 Task: Look for space in Lod, Israel from 2nd June, 2023 to 6th June, 2023 for 1 adult in price range Rs.10000 to Rs.13000. Place can be private room with 1  bedroom having 1 bed and 1 bathroom. Property type can be house, flat, guest house, hotel. Amenities needed are: washing machine. Booking option can be shelf check-in. Required host language is English.
Action: Mouse moved to (431, 62)
Screenshot: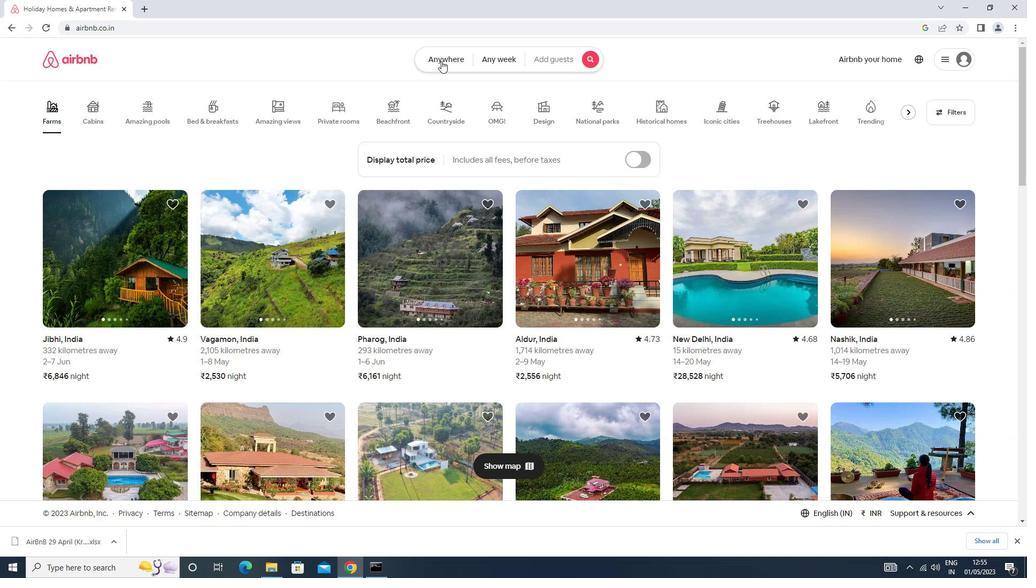 
Action: Mouse pressed left at (431, 62)
Screenshot: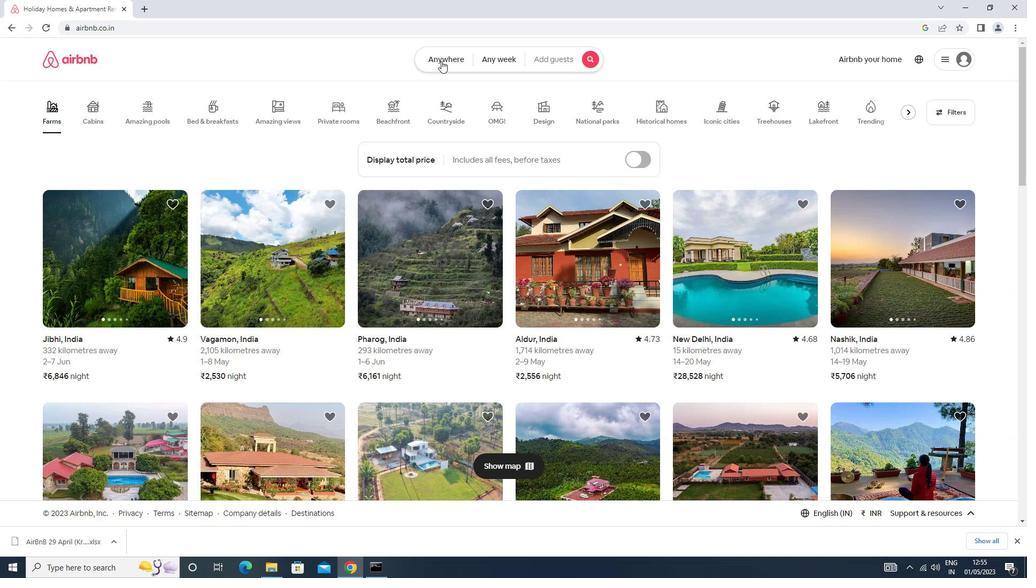 
Action: Mouse moved to (422, 70)
Screenshot: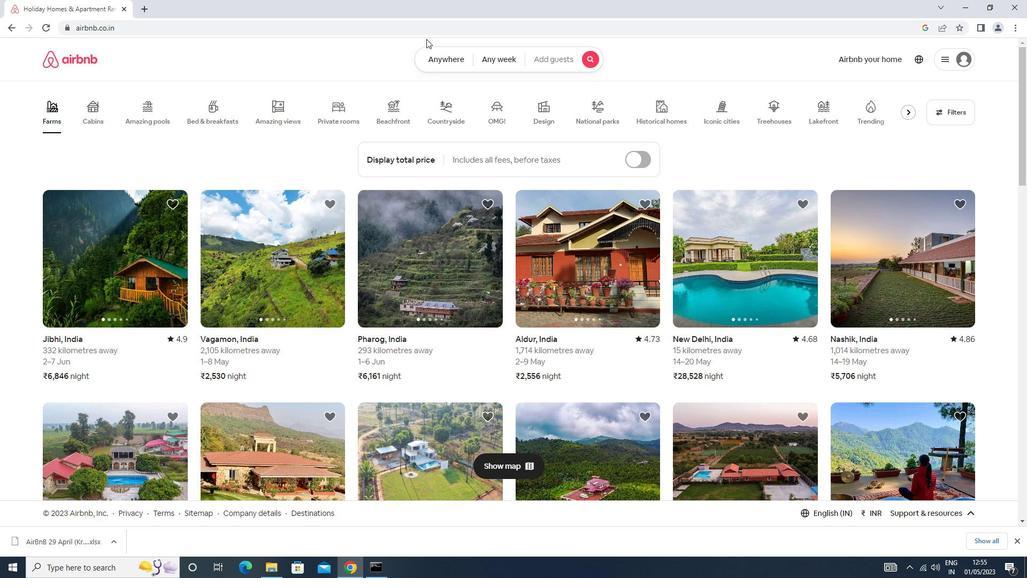 
Action: Mouse pressed left at (422, 70)
Screenshot: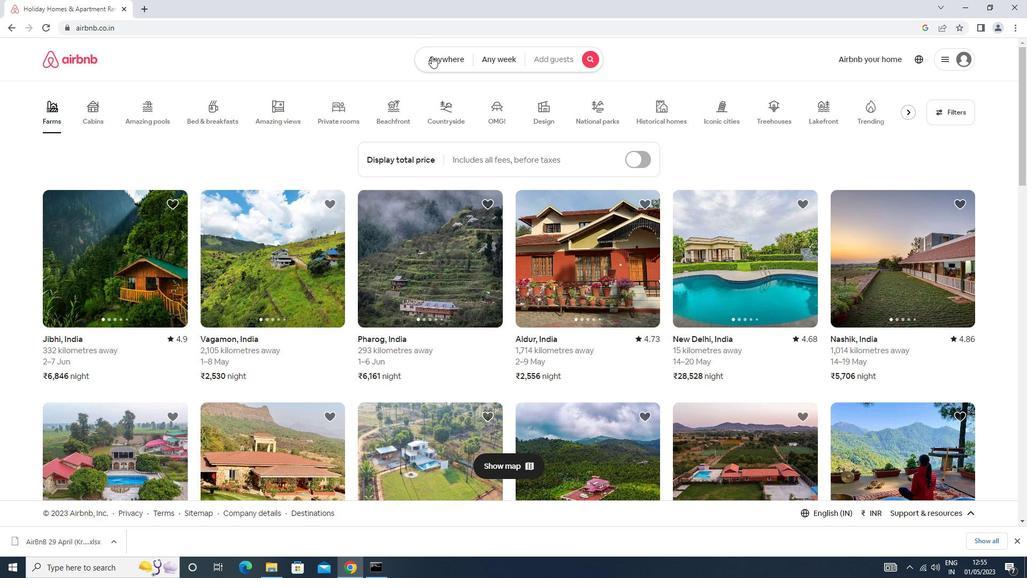 
Action: Mouse moved to (337, 110)
Screenshot: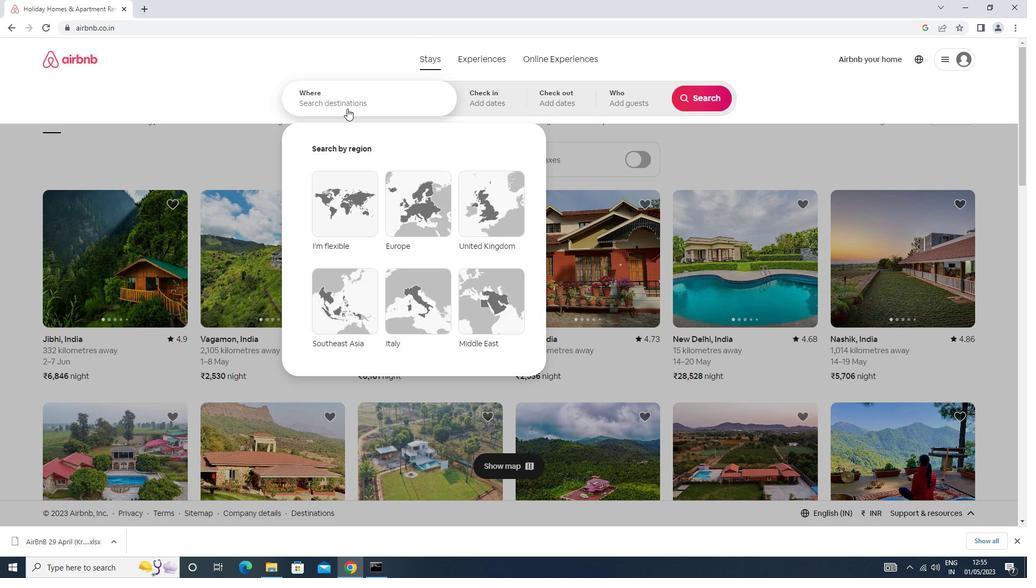 
Action: Mouse pressed left at (337, 110)
Screenshot: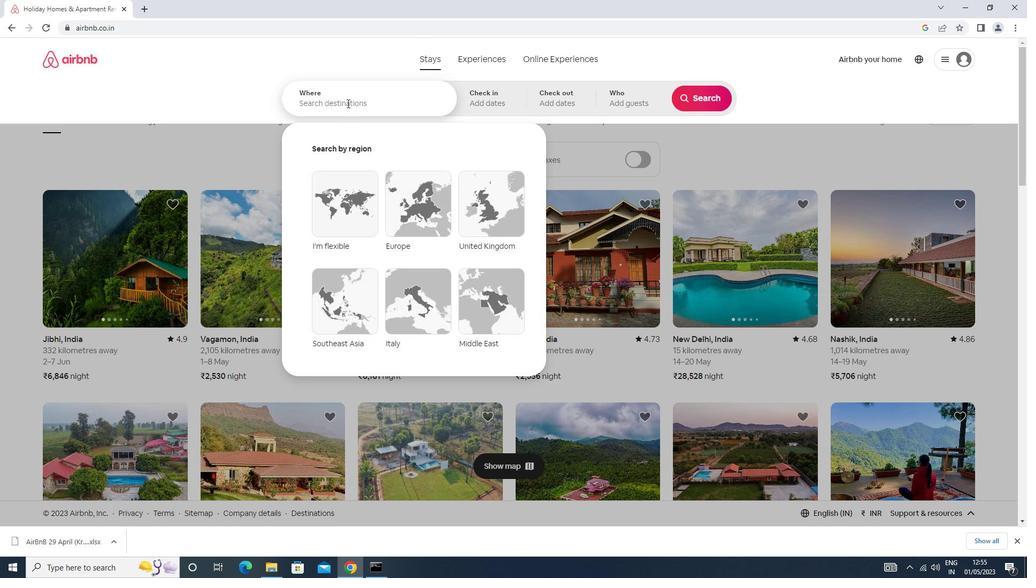 
Action: Key pressed l<Key.caps_lock>od<Key.space>is<Key.down><Key.enter>
Screenshot: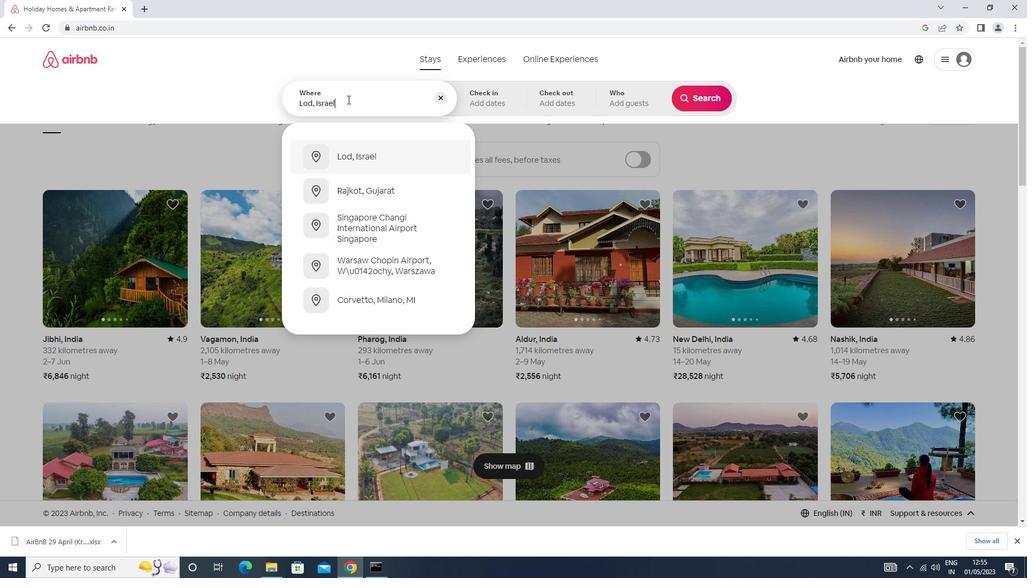 
Action: Mouse moved to (654, 231)
Screenshot: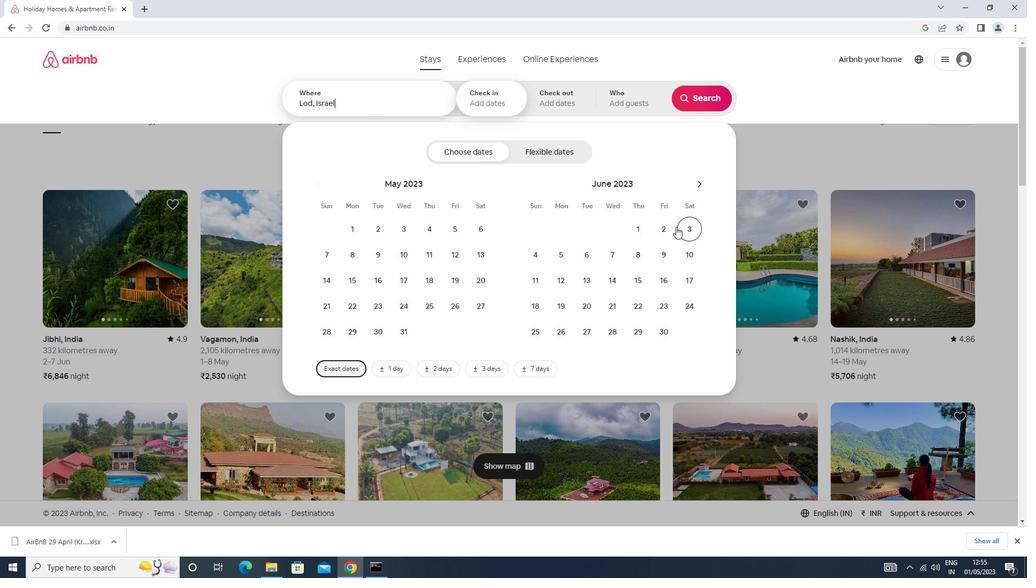 
Action: Mouse pressed left at (654, 231)
Screenshot: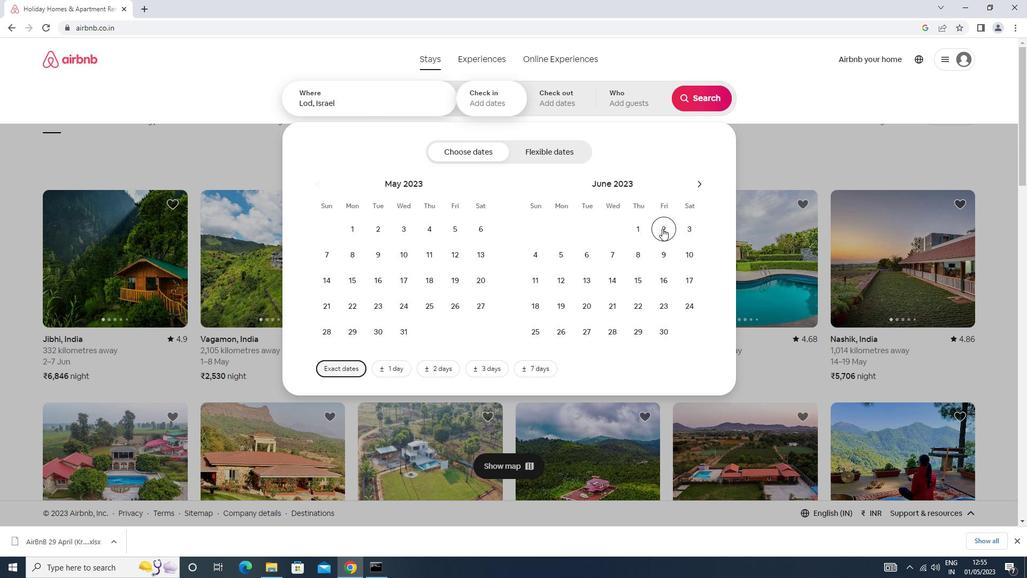 
Action: Mouse moved to (585, 261)
Screenshot: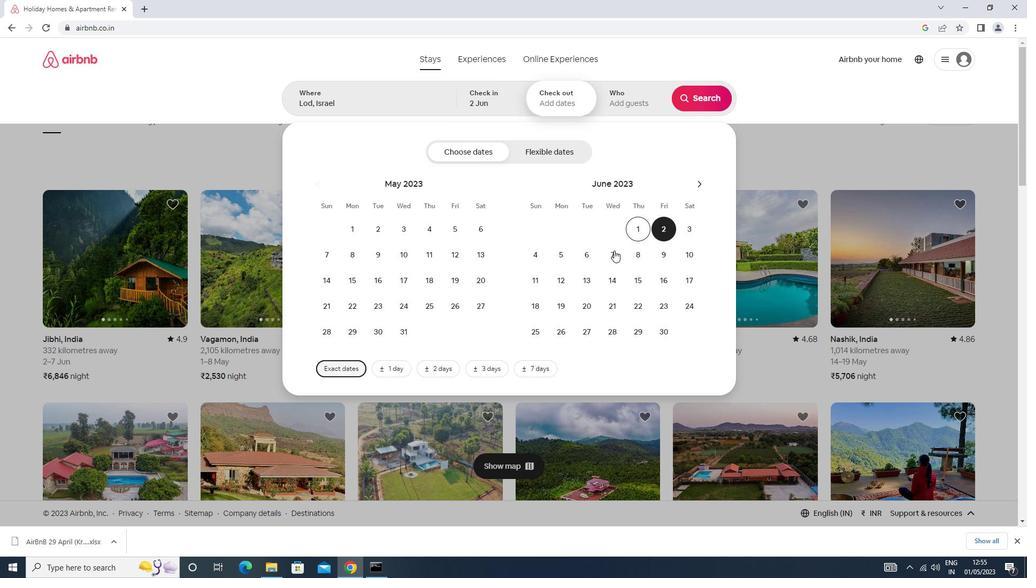 
Action: Mouse pressed left at (585, 261)
Screenshot: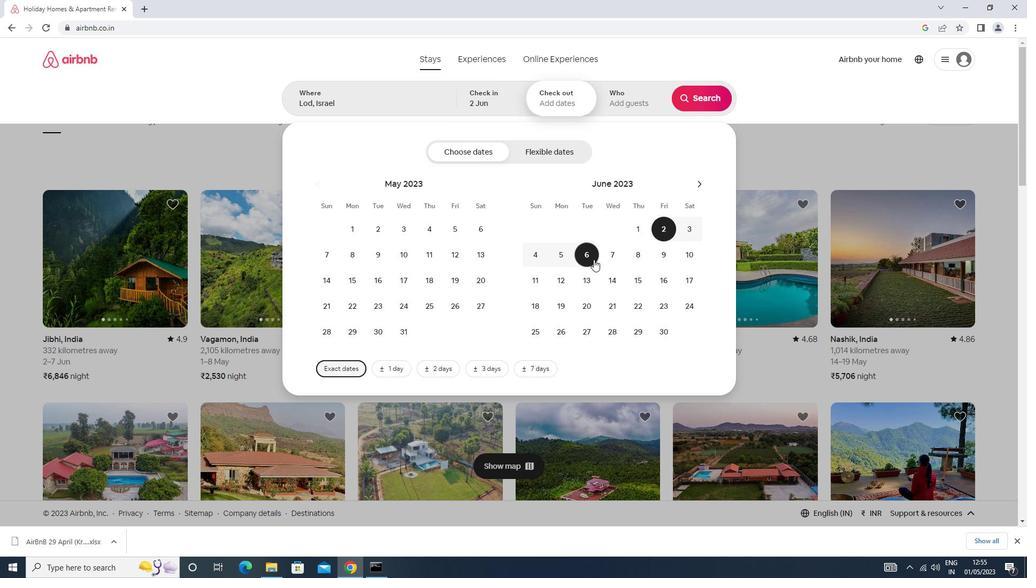 
Action: Mouse moved to (613, 114)
Screenshot: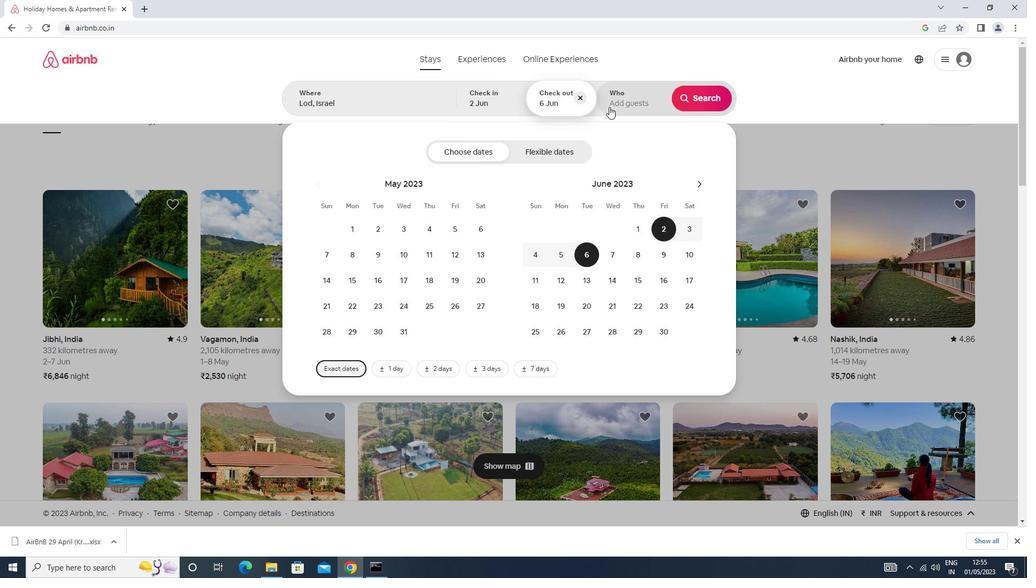 
Action: Mouse pressed left at (613, 114)
Screenshot: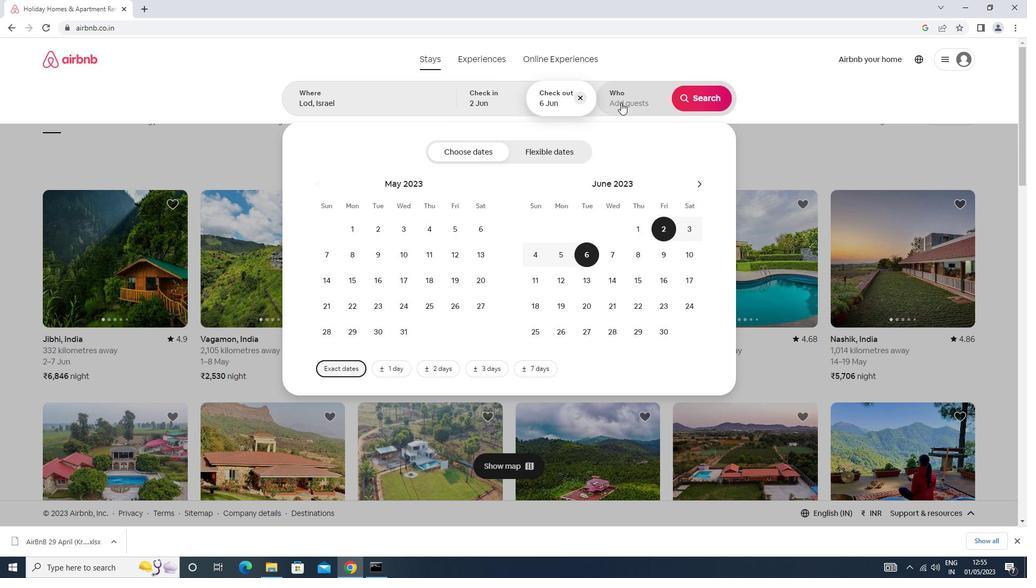 
Action: Mouse moved to (693, 162)
Screenshot: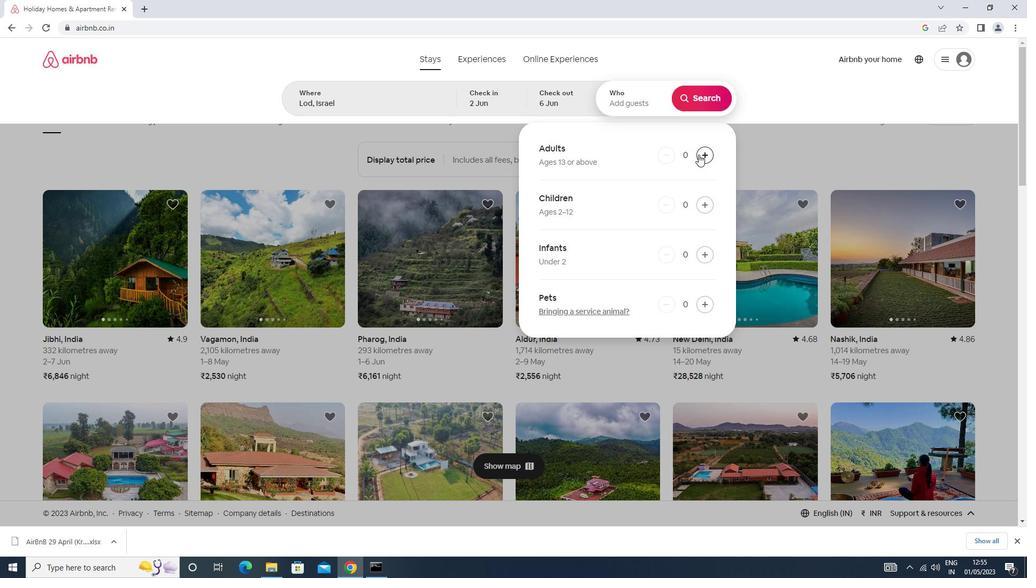 
Action: Mouse pressed left at (693, 162)
Screenshot: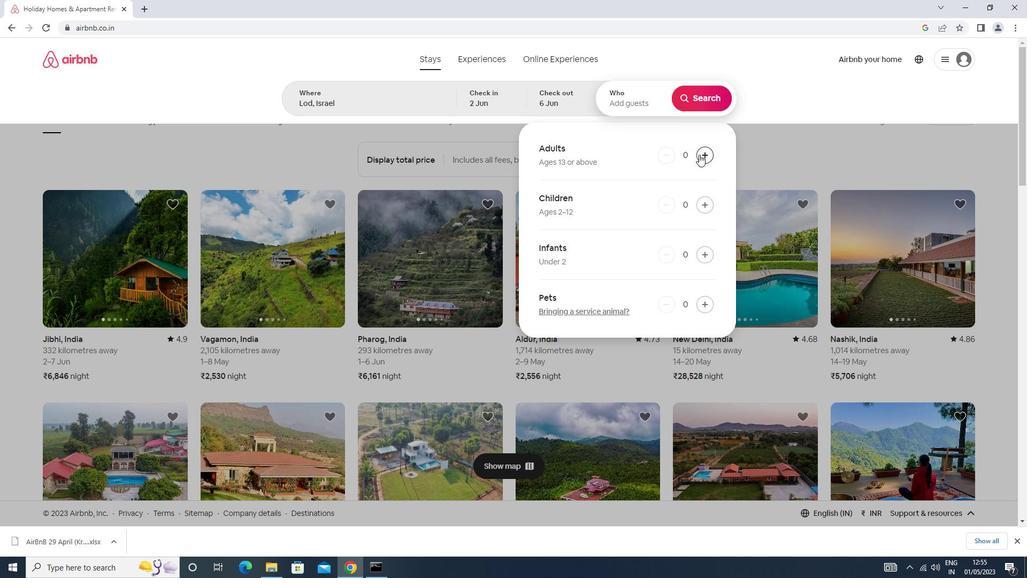 
Action: Mouse moved to (696, 110)
Screenshot: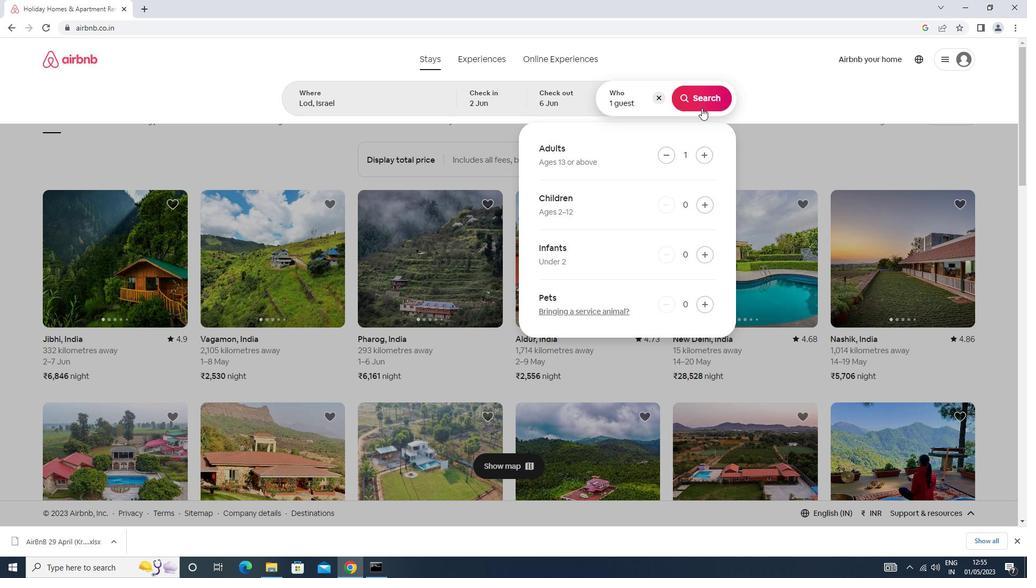 
Action: Mouse pressed left at (696, 110)
Screenshot: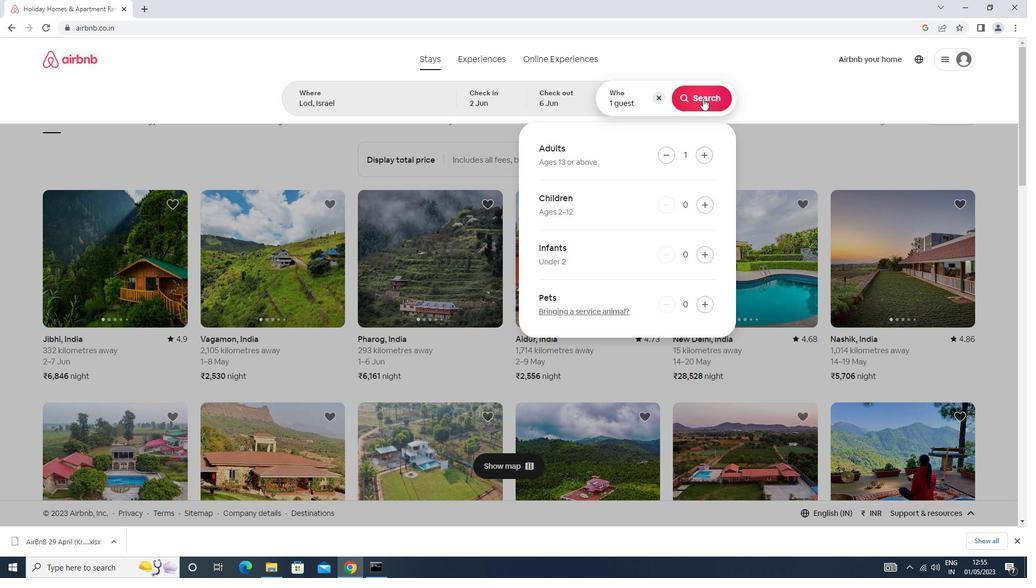 
Action: Mouse moved to (968, 111)
Screenshot: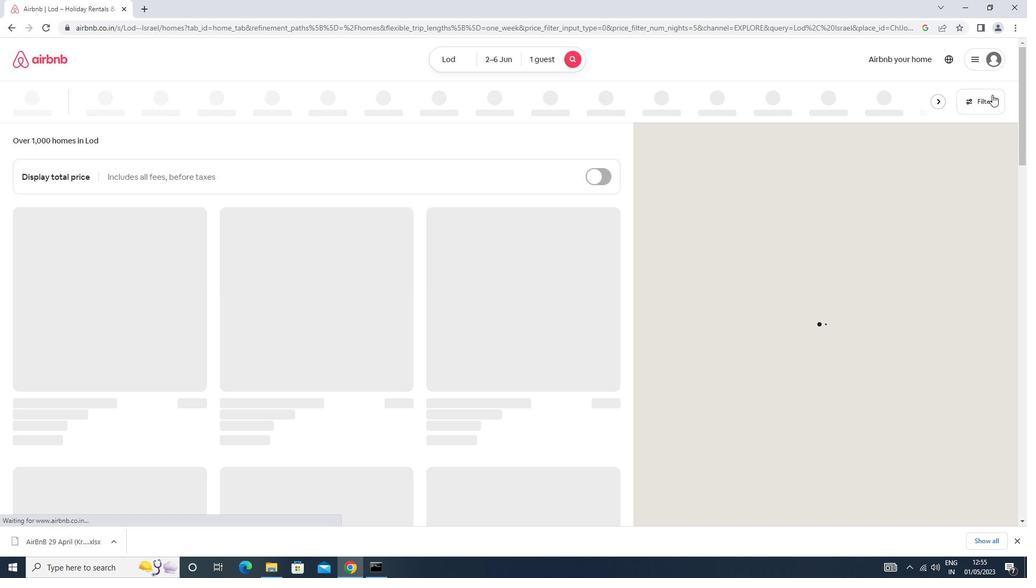 
Action: Mouse pressed left at (968, 111)
Screenshot: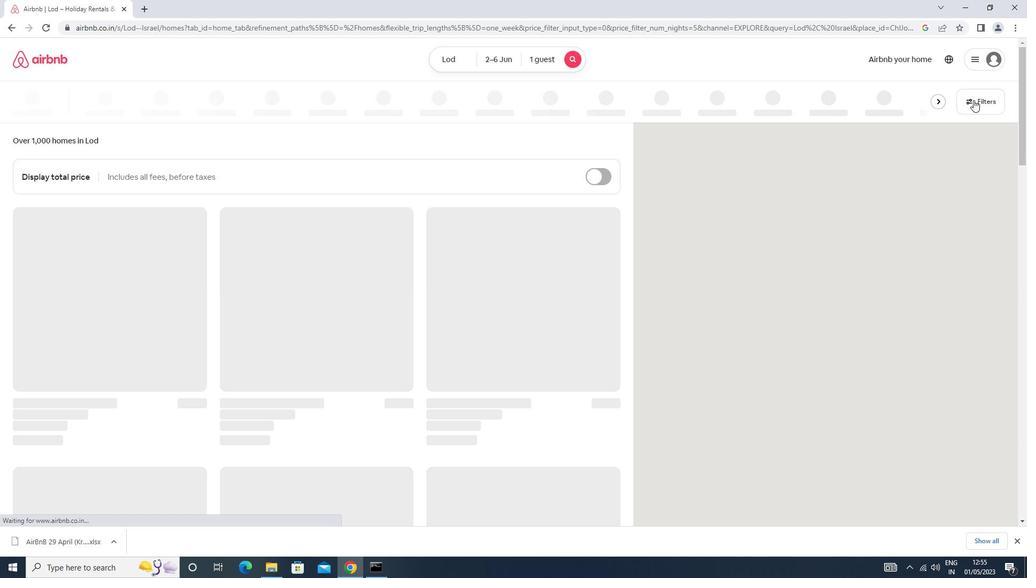 
Action: Mouse moved to (442, 243)
Screenshot: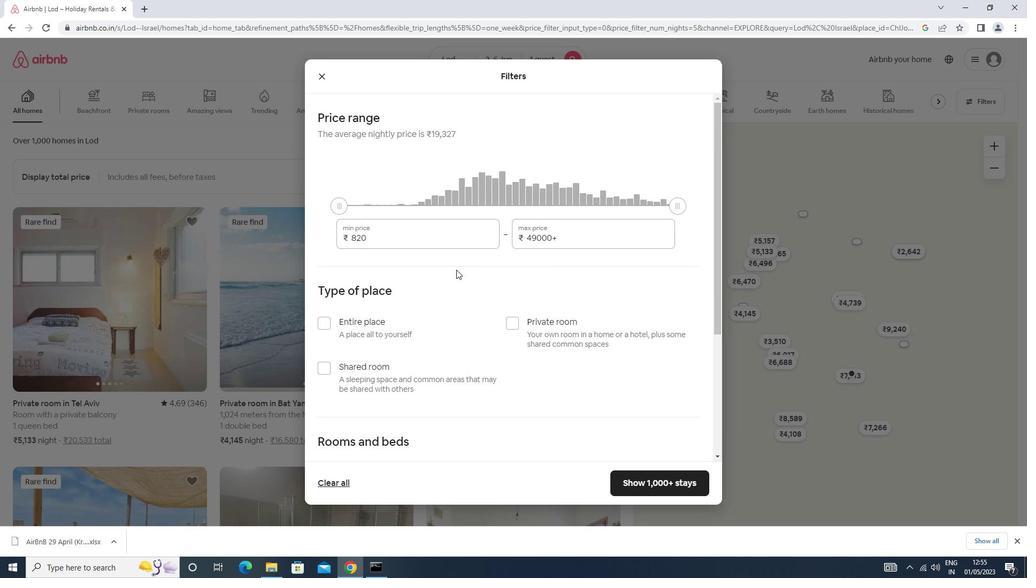 
Action: Mouse pressed left at (442, 243)
Screenshot: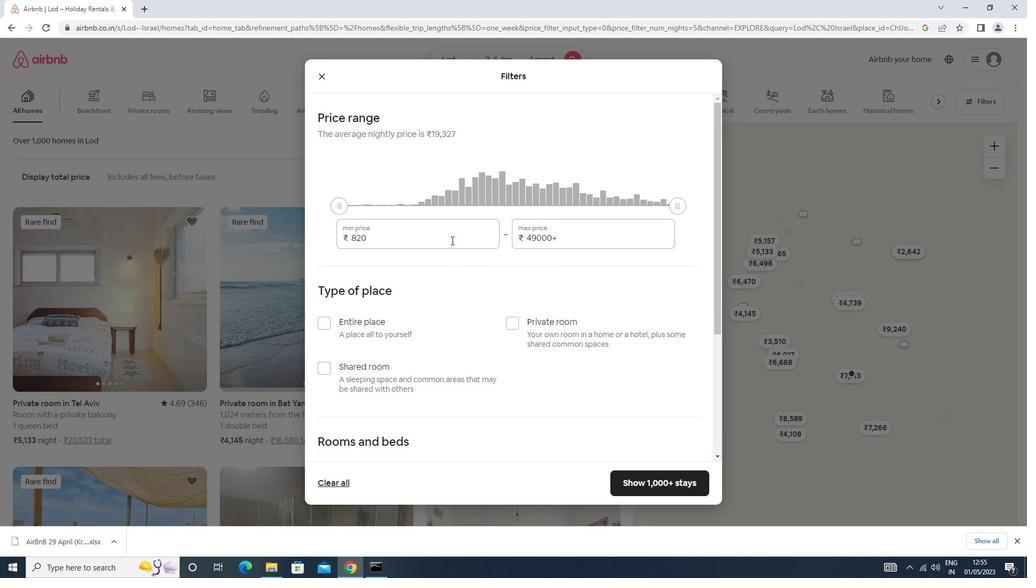 
Action: Mouse moved to (441, 242)
Screenshot: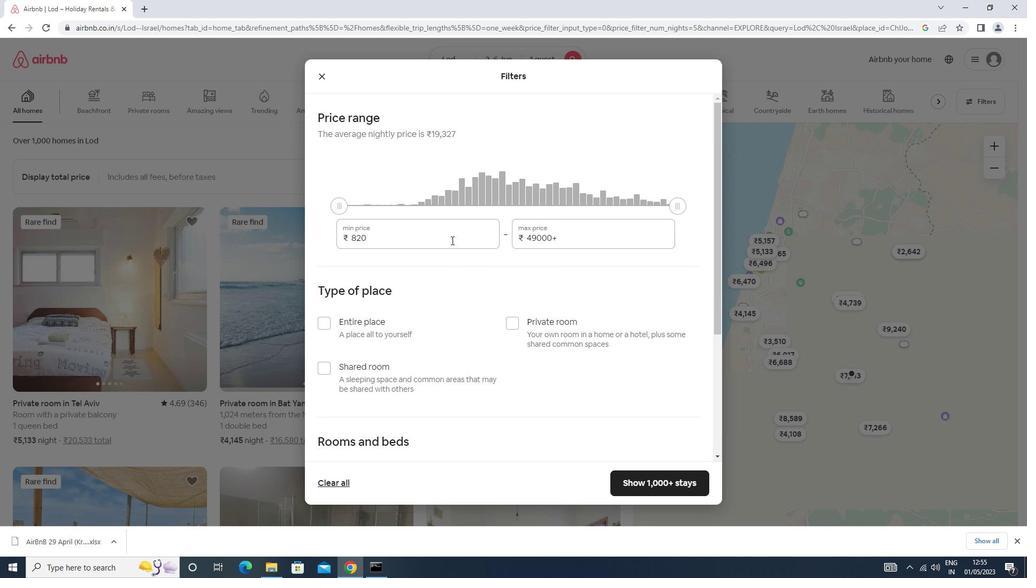 
Action: Key pressed <Key.backspace><Key.backspace><Key.backspace><Key.backspace><Key.backspace><Key.backspace><Key.backspace><Key.backspace><Key.backspace><Key.backspace><Key.backspace><Key.backspace><Key.backspace><Key.backspace><Key.backspace>10000<Key.tab>10<Key.backspace>3000
Screenshot: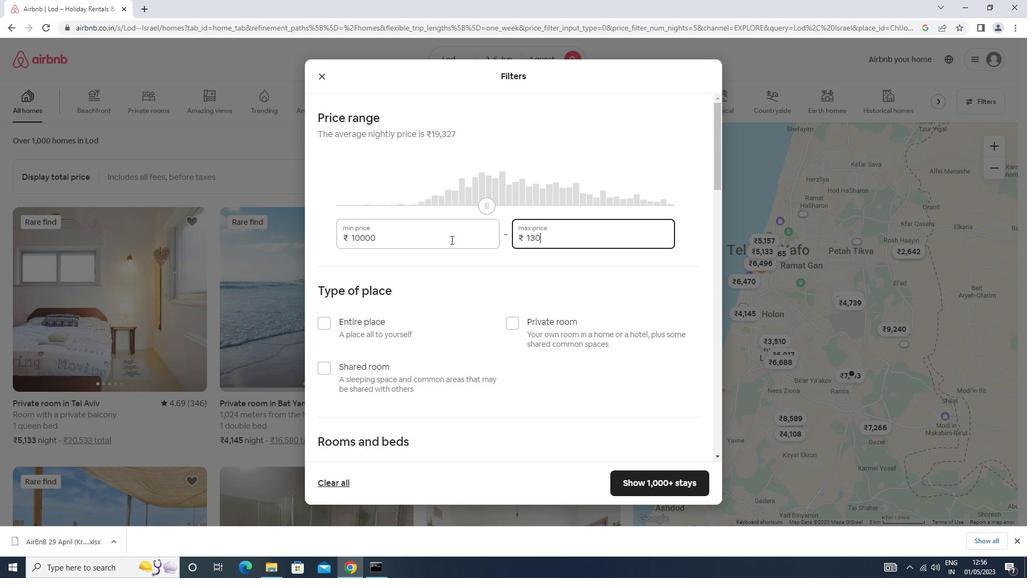 
Action: Mouse moved to (442, 237)
Screenshot: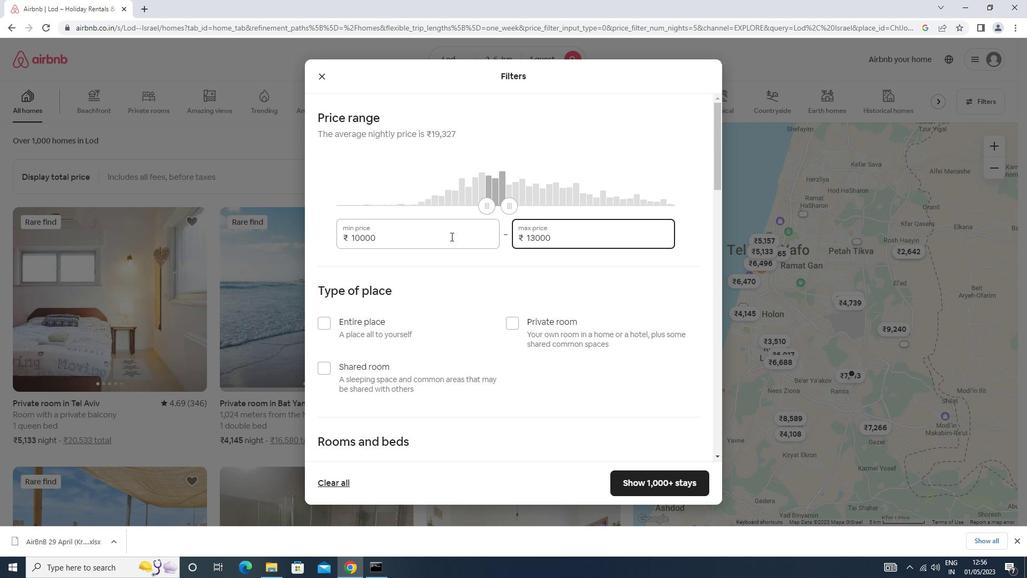 
Action: Mouse scrolled (442, 236) with delta (0, 0)
Screenshot: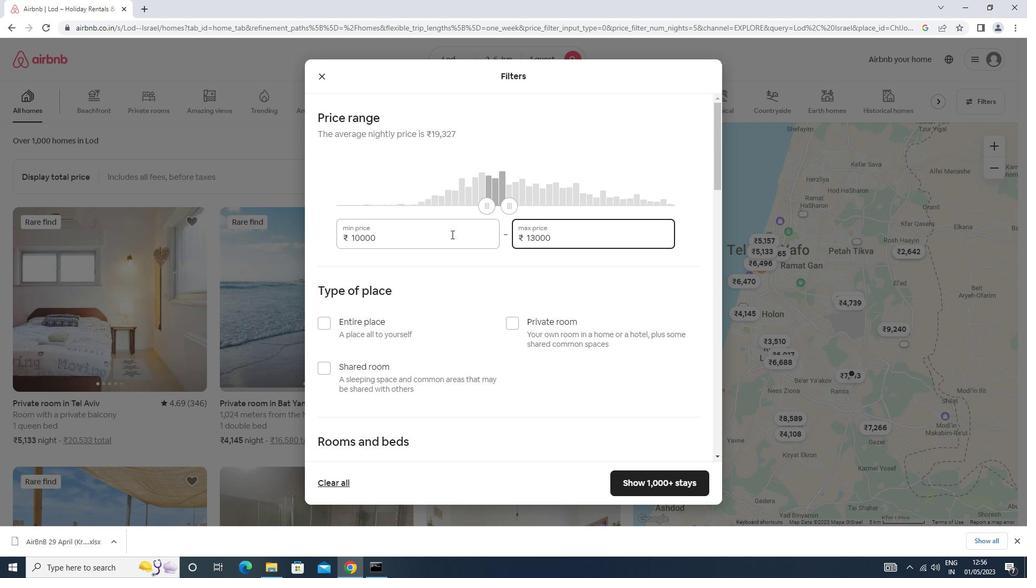 
Action: Mouse scrolled (442, 236) with delta (0, 0)
Screenshot: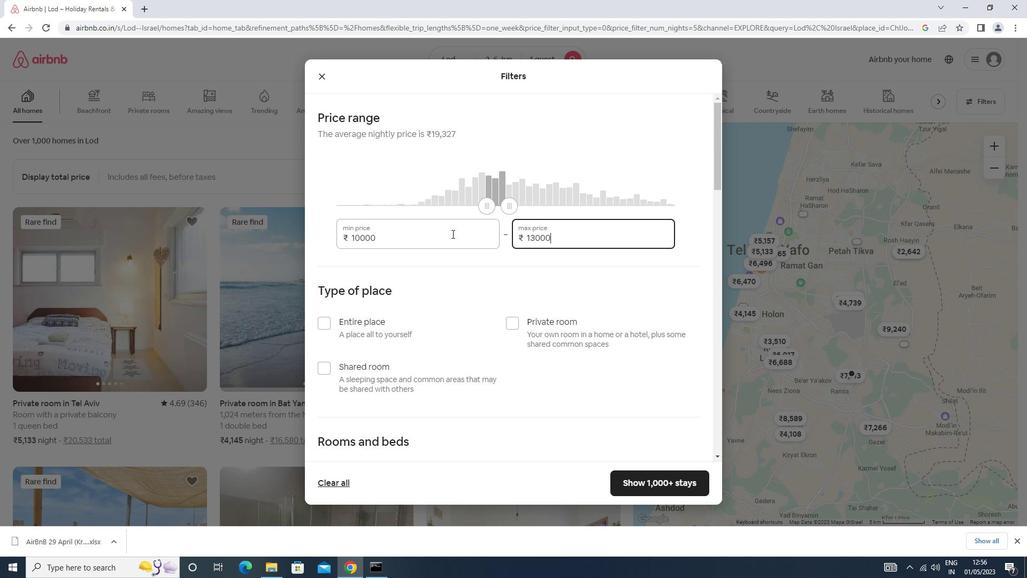 
Action: Mouse scrolled (442, 236) with delta (0, 0)
Screenshot: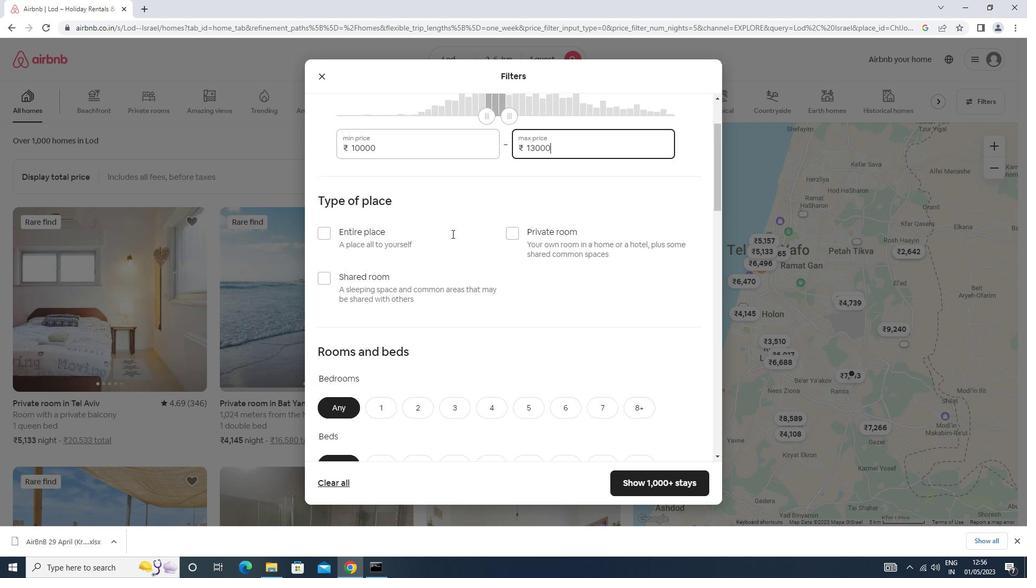 
Action: Mouse moved to (505, 165)
Screenshot: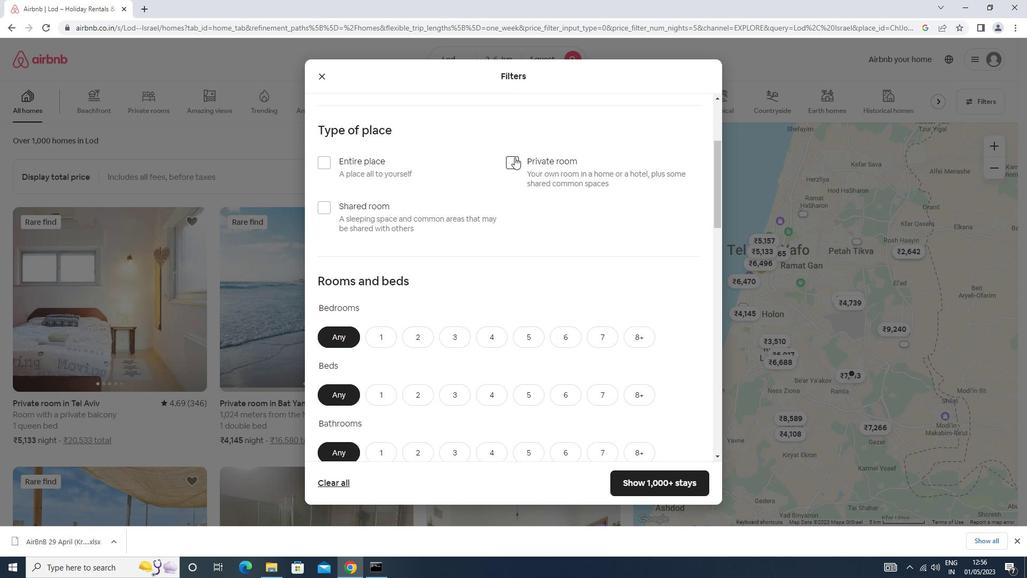 
Action: Mouse pressed left at (505, 165)
Screenshot: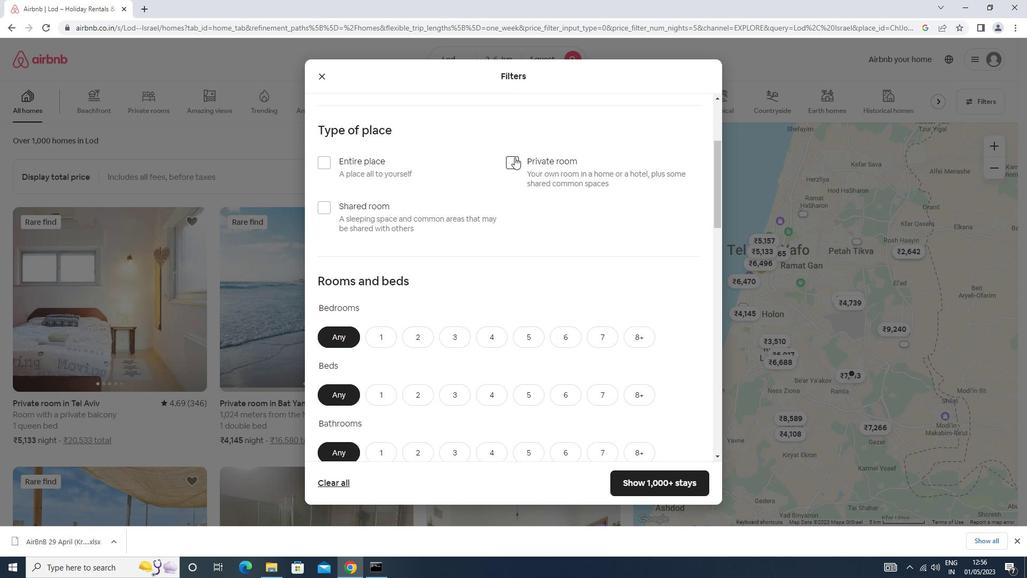 
Action: Mouse moved to (503, 162)
Screenshot: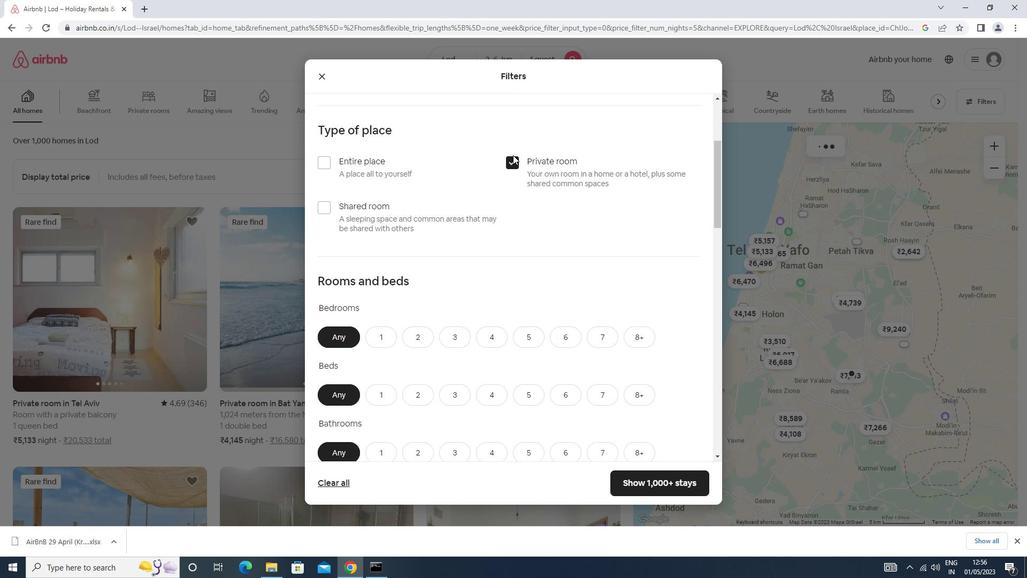 
Action: Mouse scrolled (503, 162) with delta (0, 0)
Screenshot: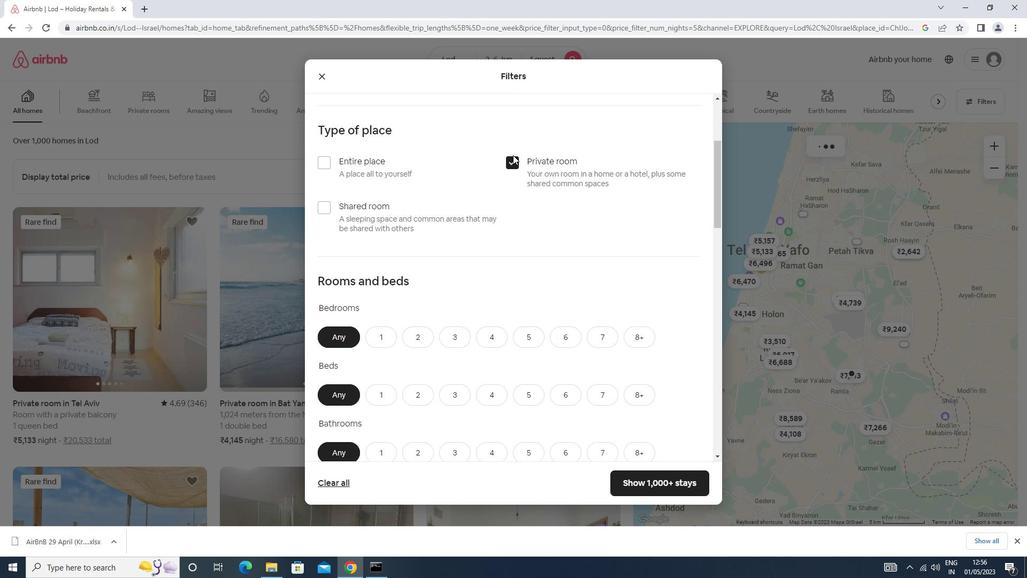 
Action: Mouse scrolled (503, 162) with delta (0, 0)
Screenshot: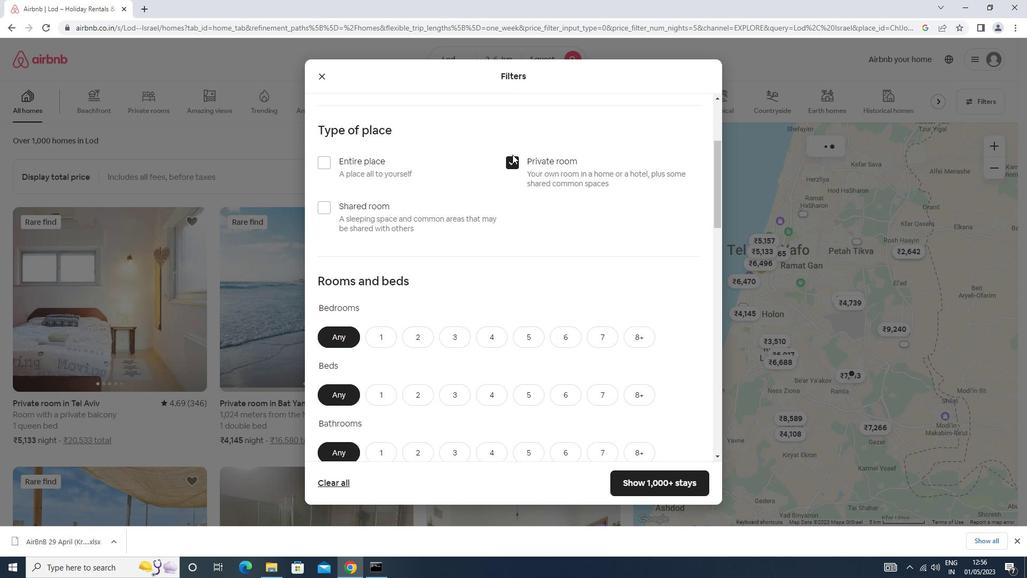 
Action: Mouse moved to (503, 162)
Screenshot: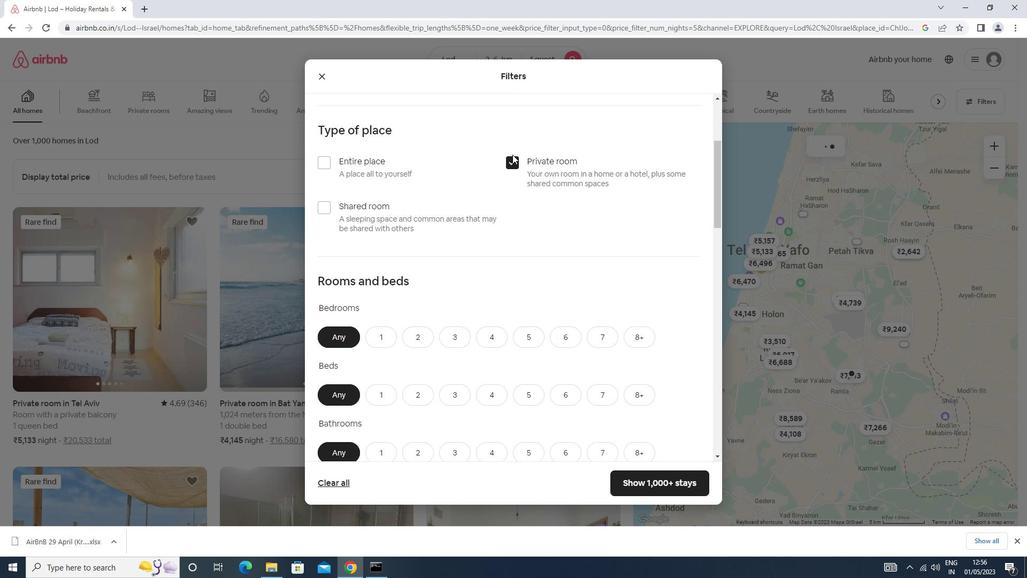 
Action: Mouse scrolled (503, 162) with delta (0, 0)
Screenshot: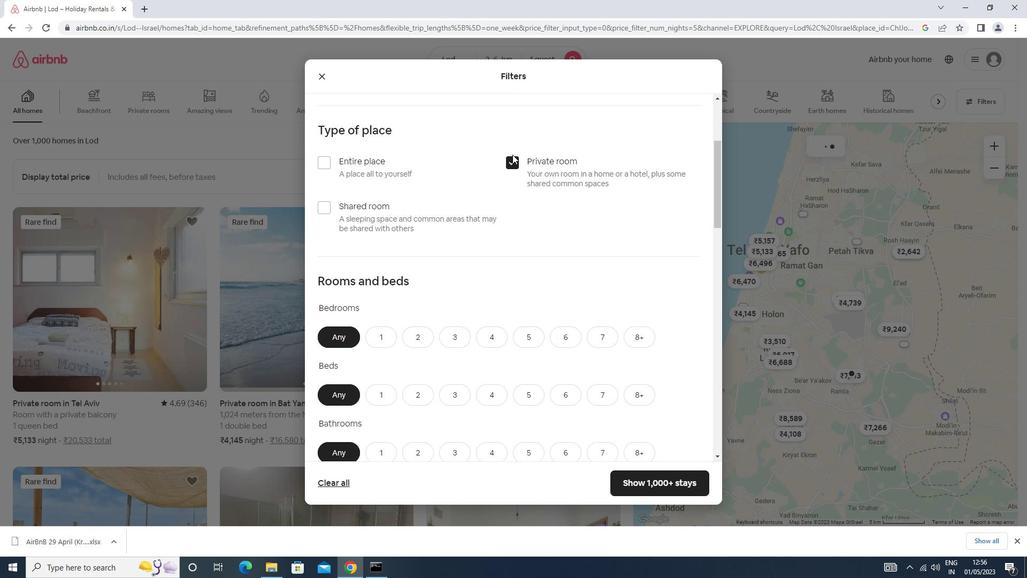 
Action: Mouse moved to (367, 178)
Screenshot: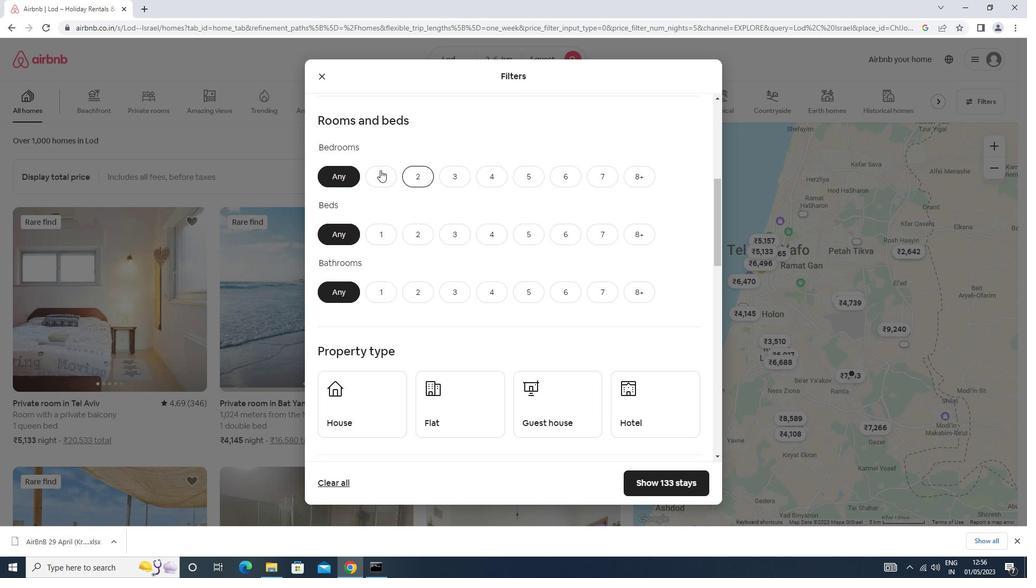 
Action: Mouse pressed left at (367, 178)
Screenshot: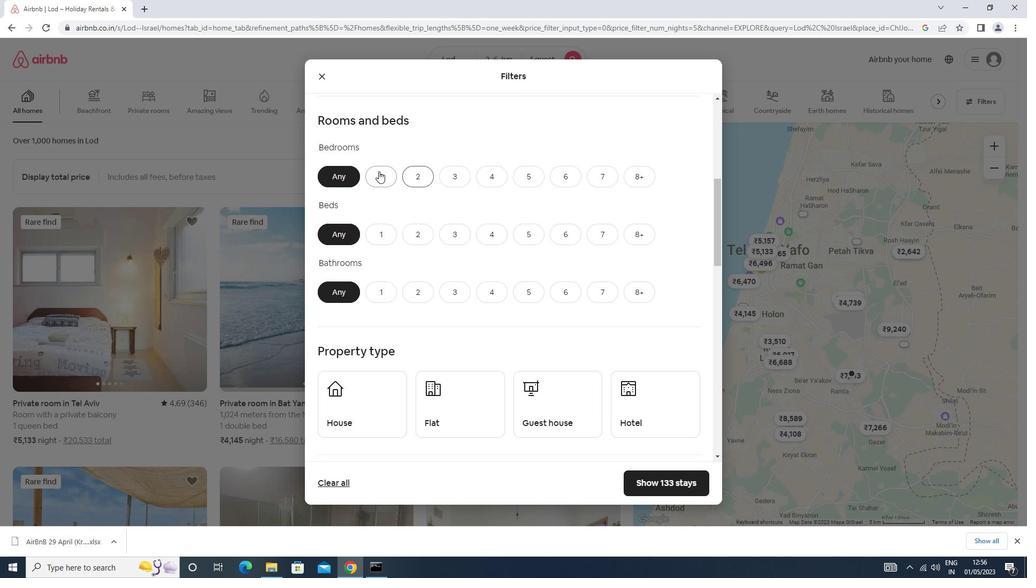 
Action: Mouse moved to (377, 235)
Screenshot: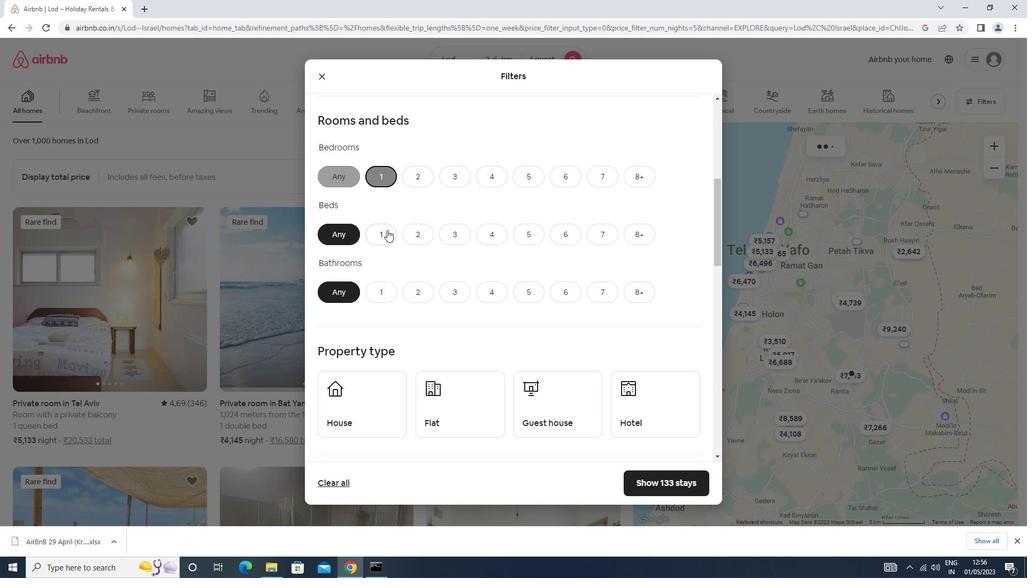 
Action: Mouse pressed left at (377, 235)
Screenshot: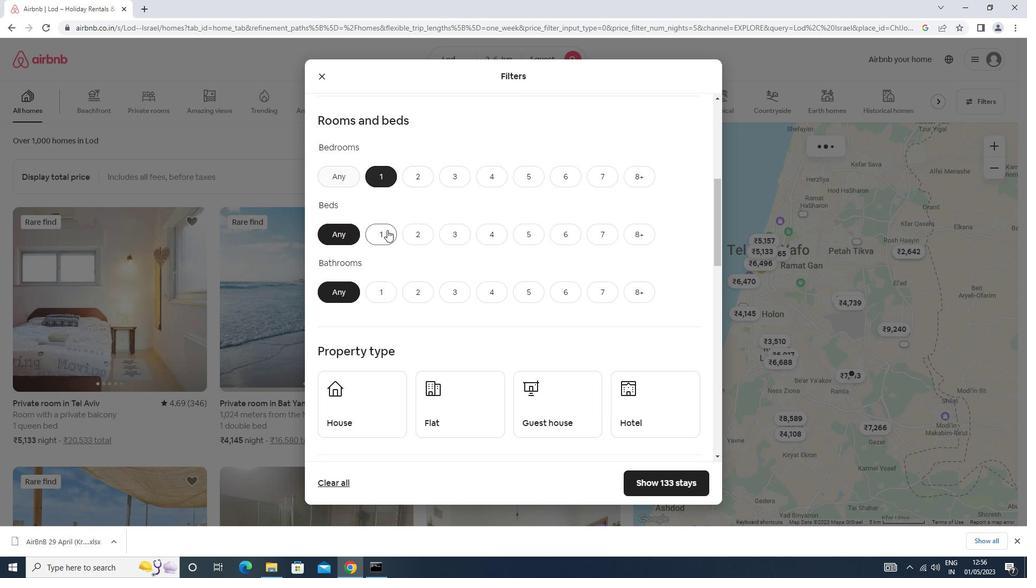 
Action: Mouse moved to (368, 291)
Screenshot: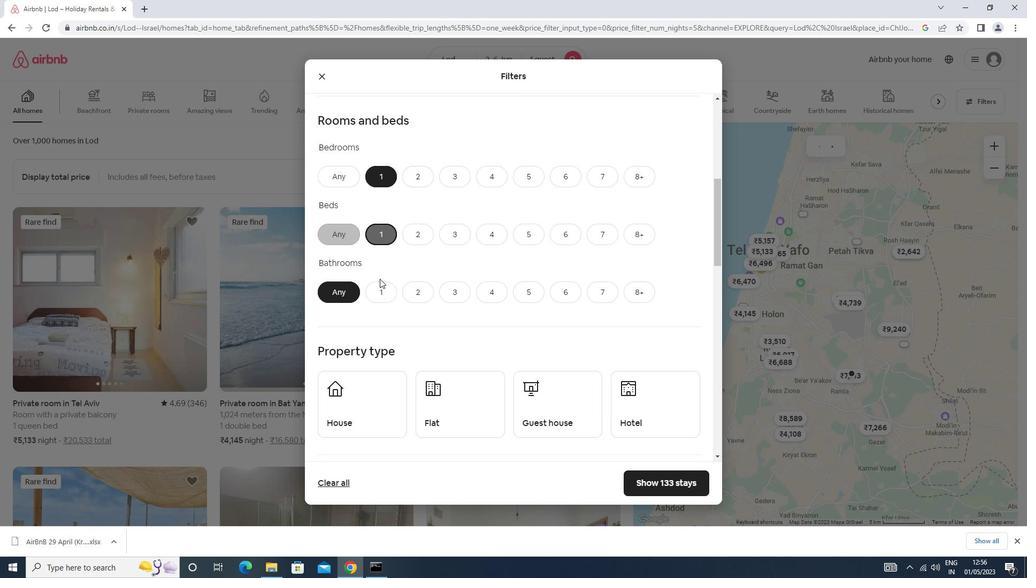 
Action: Mouse pressed left at (368, 291)
Screenshot: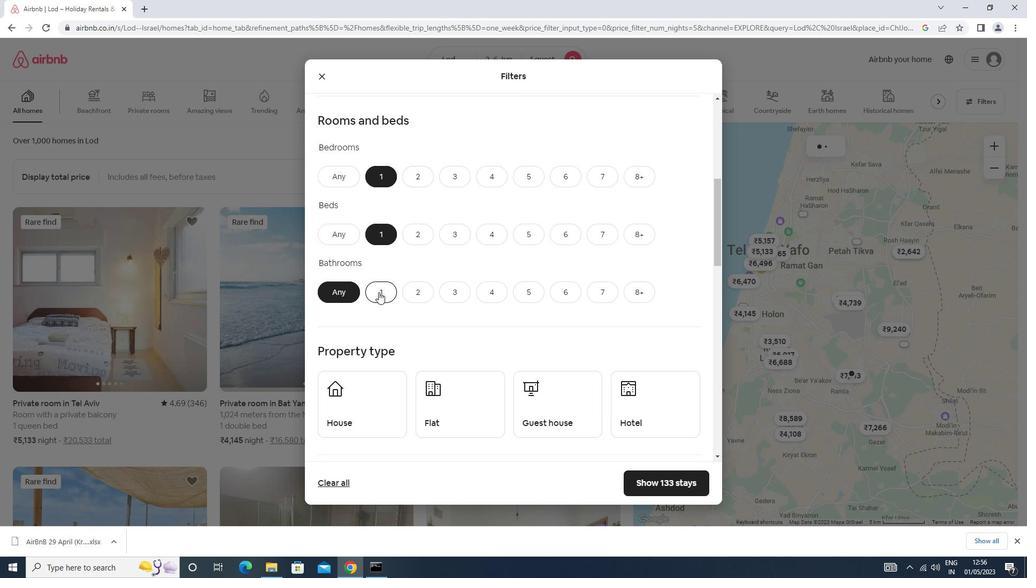 
Action: Mouse moved to (371, 290)
Screenshot: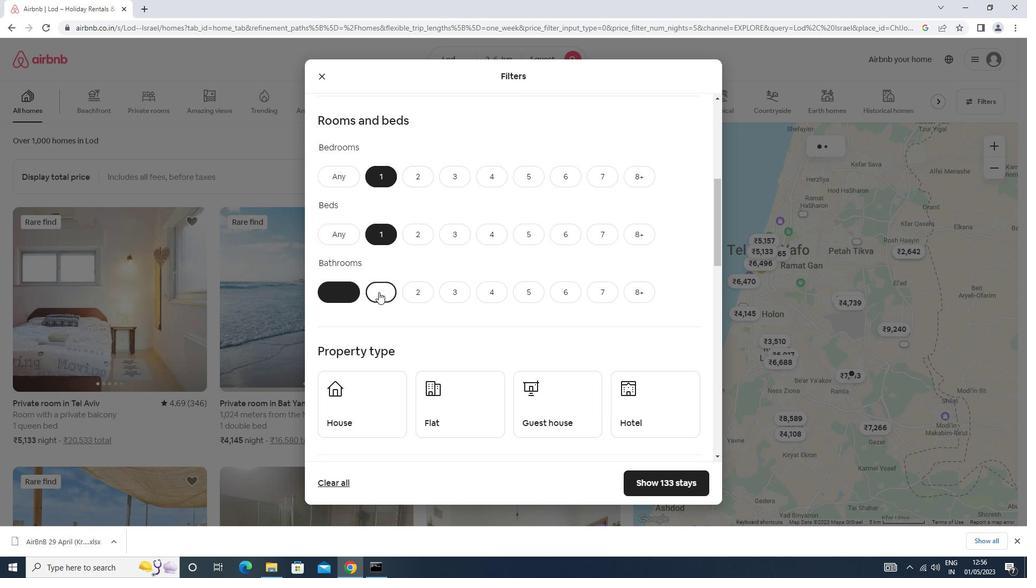 
Action: Mouse scrolled (371, 289) with delta (0, 0)
Screenshot: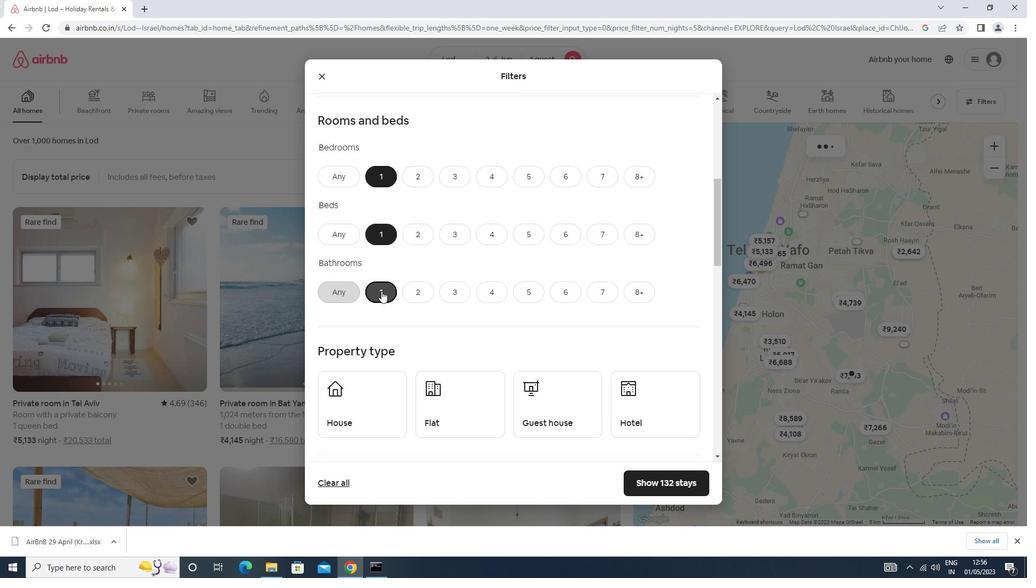 
Action: Mouse scrolled (371, 289) with delta (0, 0)
Screenshot: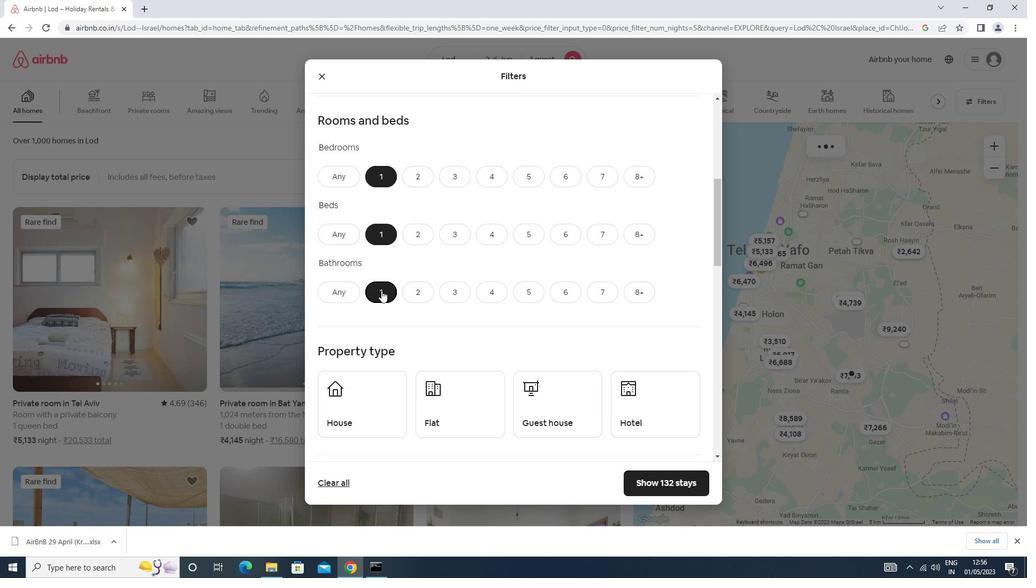 
Action: Mouse scrolled (371, 289) with delta (0, 0)
Screenshot: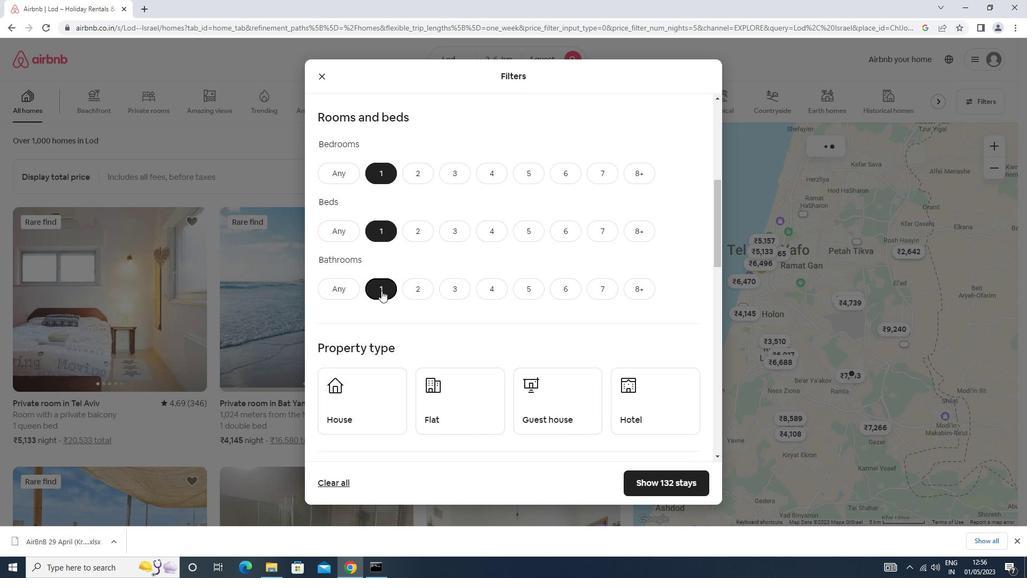 
Action: Mouse moved to (361, 245)
Screenshot: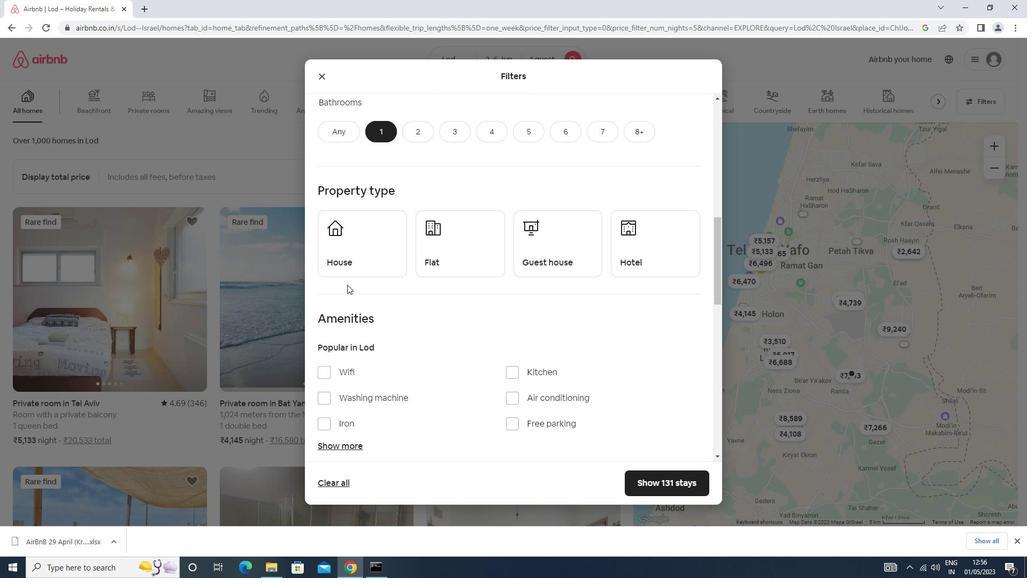 
Action: Mouse pressed left at (361, 245)
Screenshot: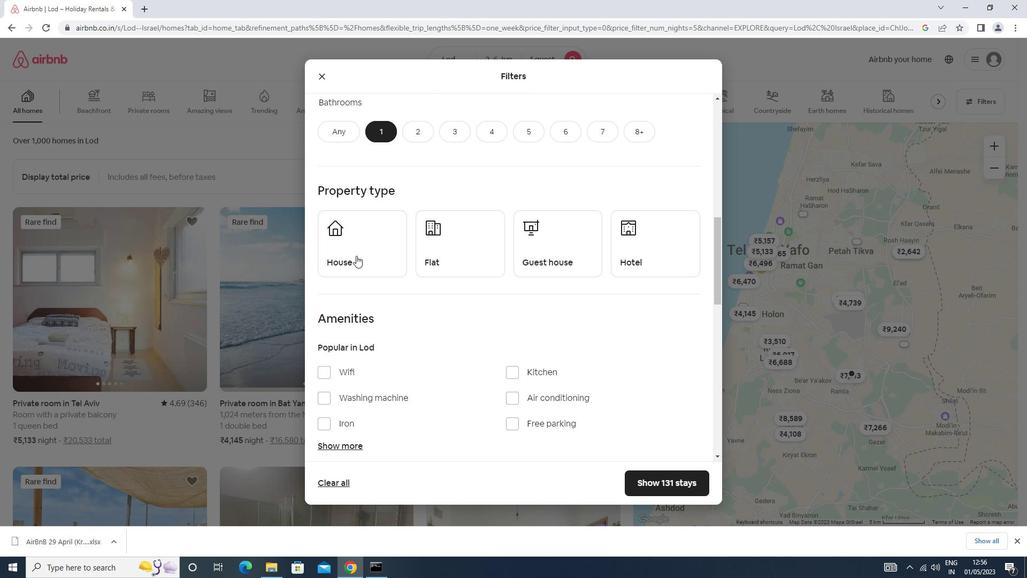 
Action: Mouse moved to (440, 244)
Screenshot: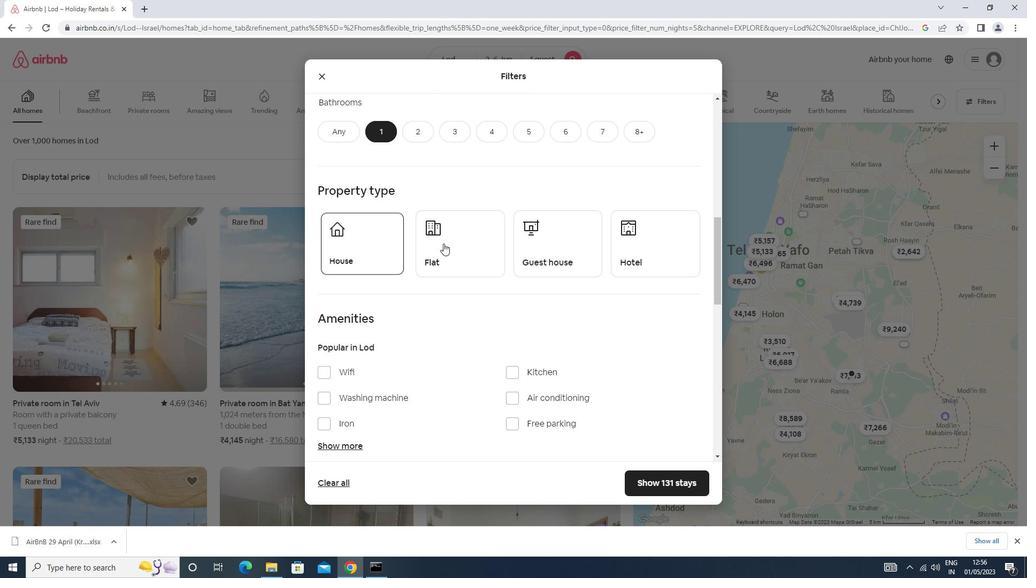 
Action: Mouse pressed left at (440, 244)
Screenshot: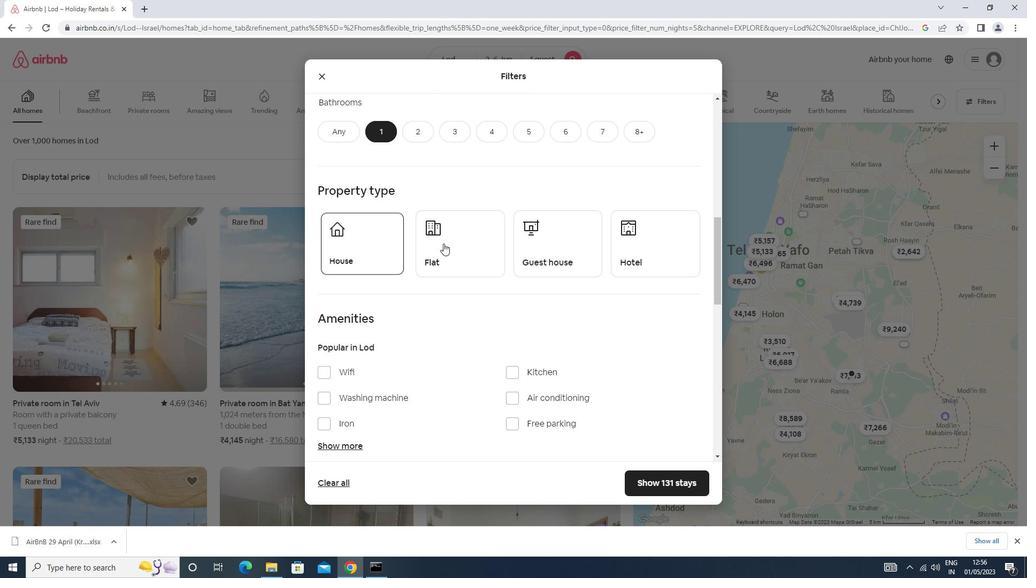 
Action: Mouse moved to (563, 242)
Screenshot: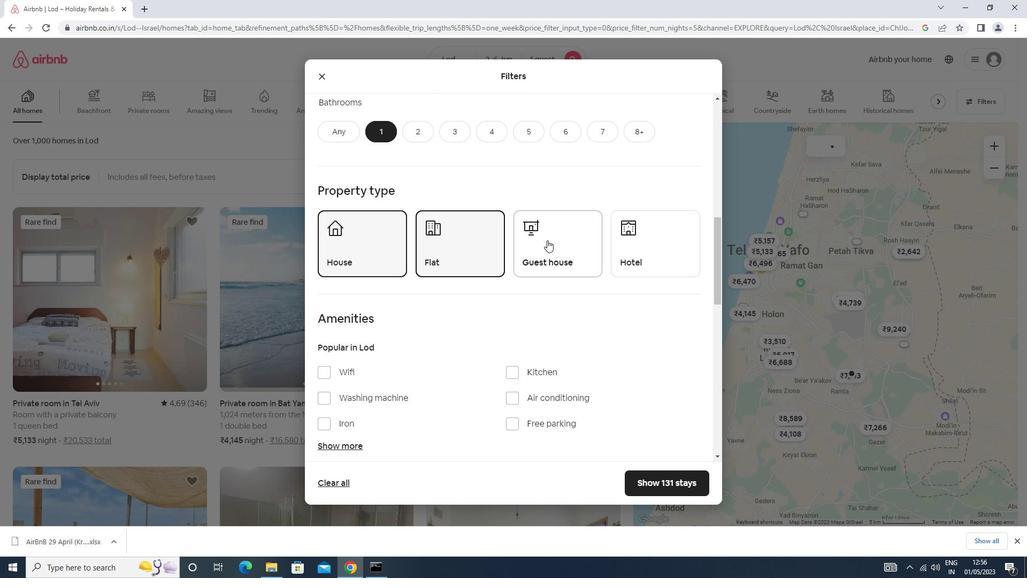 
Action: Mouse pressed left at (563, 242)
Screenshot: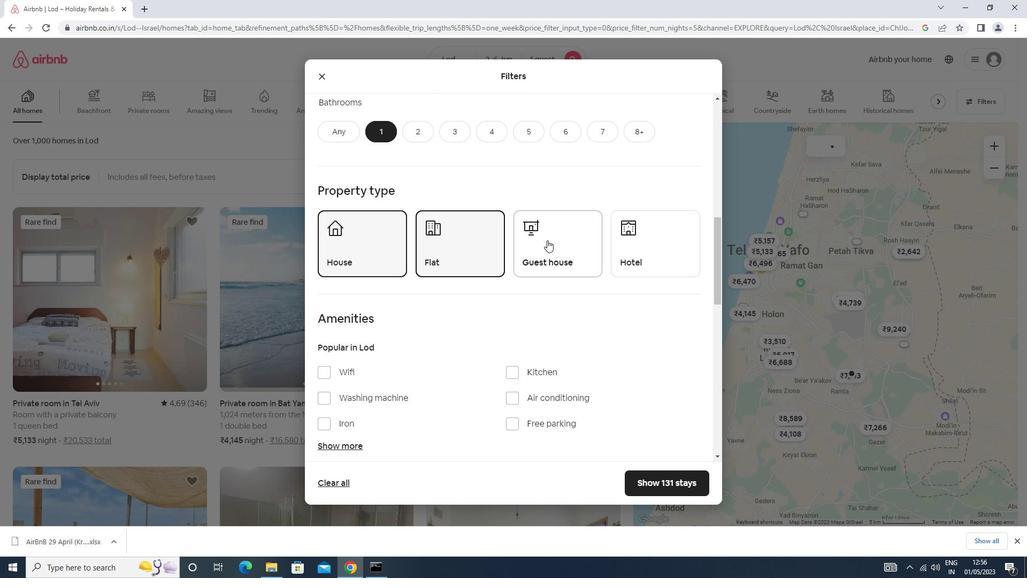 
Action: Mouse moved to (651, 250)
Screenshot: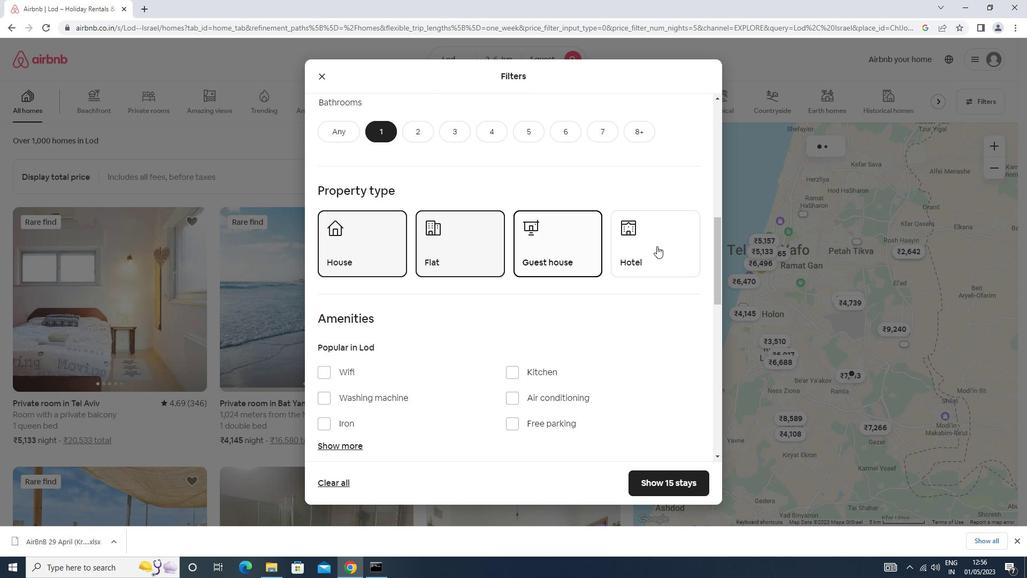
Action: Mouse pressed left at (651, 250)
Screenshot: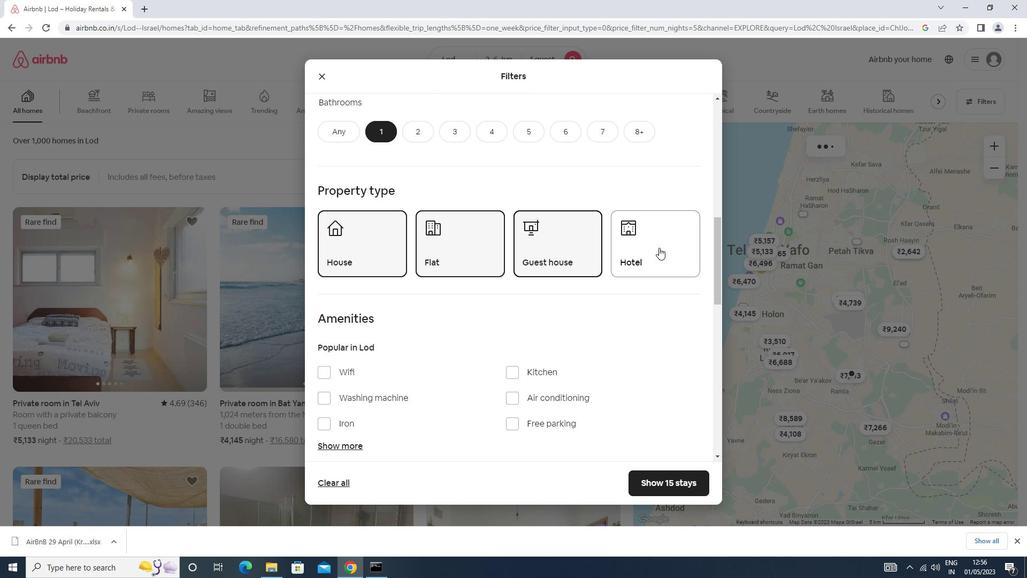 
Action: Mouse moved to (649, 247)
Screenshot: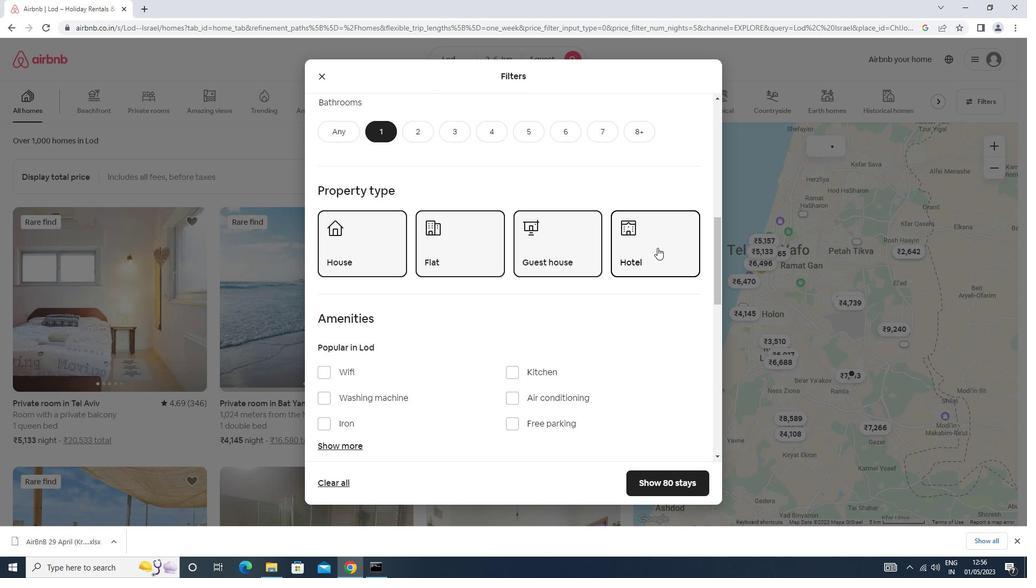 
Action: Mouse scrolled (649, 246) with delta (0, 0)
Screenshot: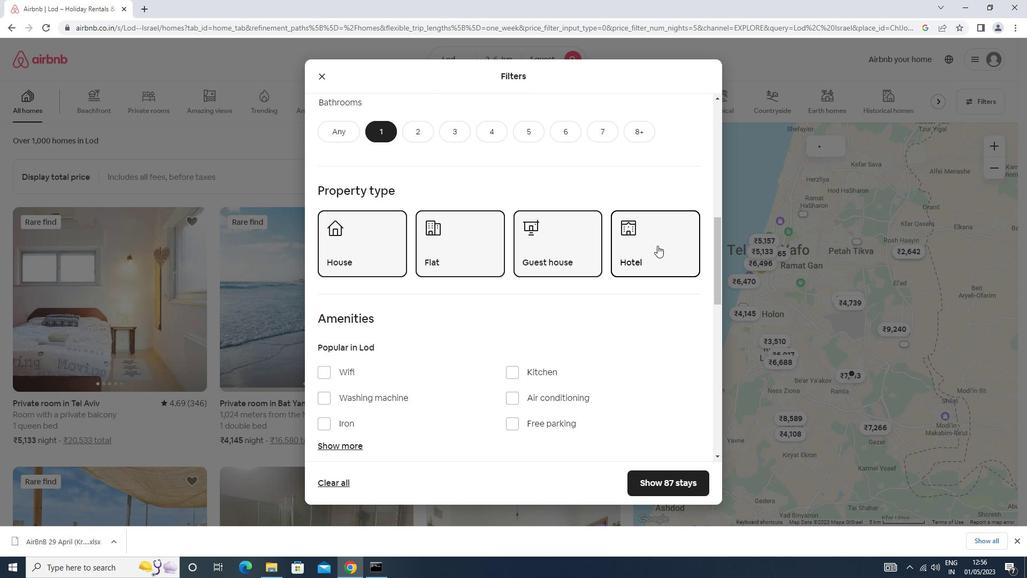 
Action: Mouse moved to (649, 246)
Screenshot: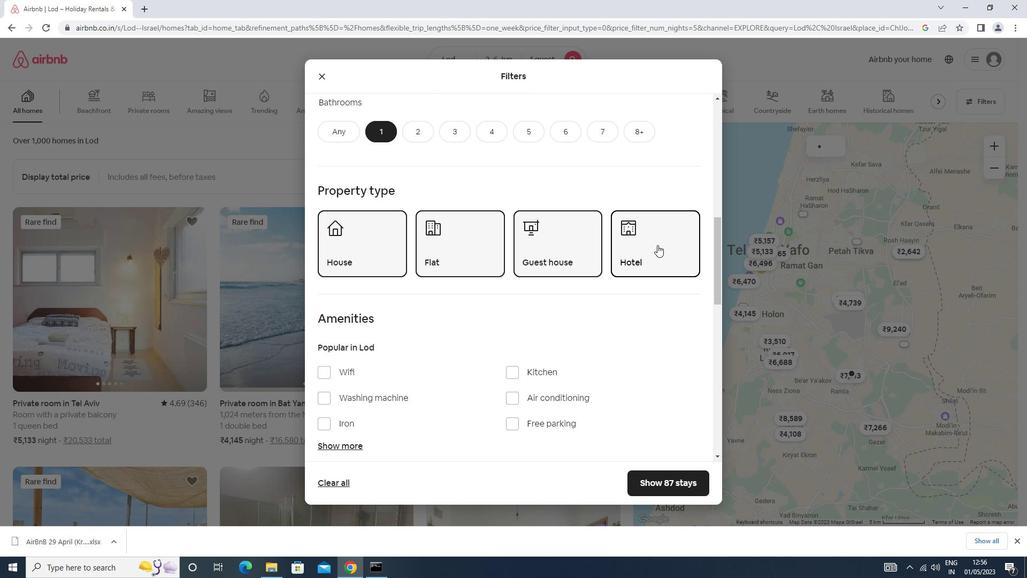 
Action: Mouse scrolled (649, 246) with delta (0, 0)
Screenshot: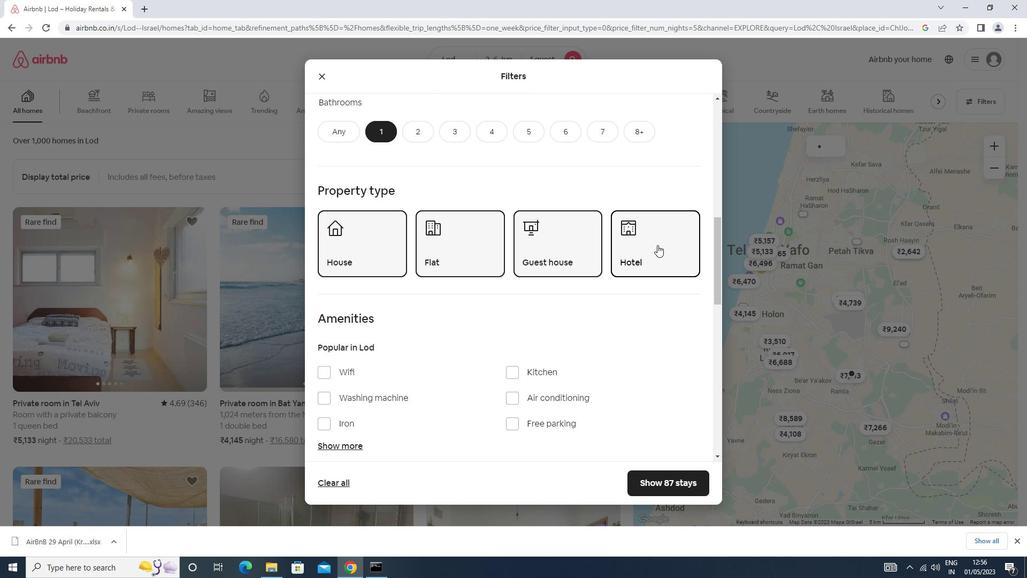 
Action: Mouse moved to (648, 248)
Screenshot: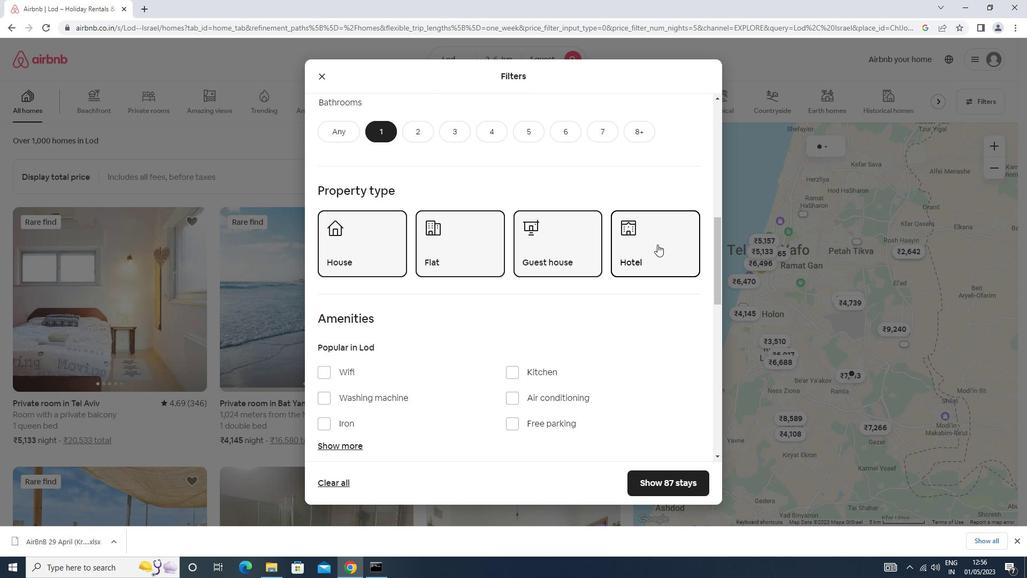 
Action: Mouse scrolled (648, 248) with delta (0, 0)
Screenshot: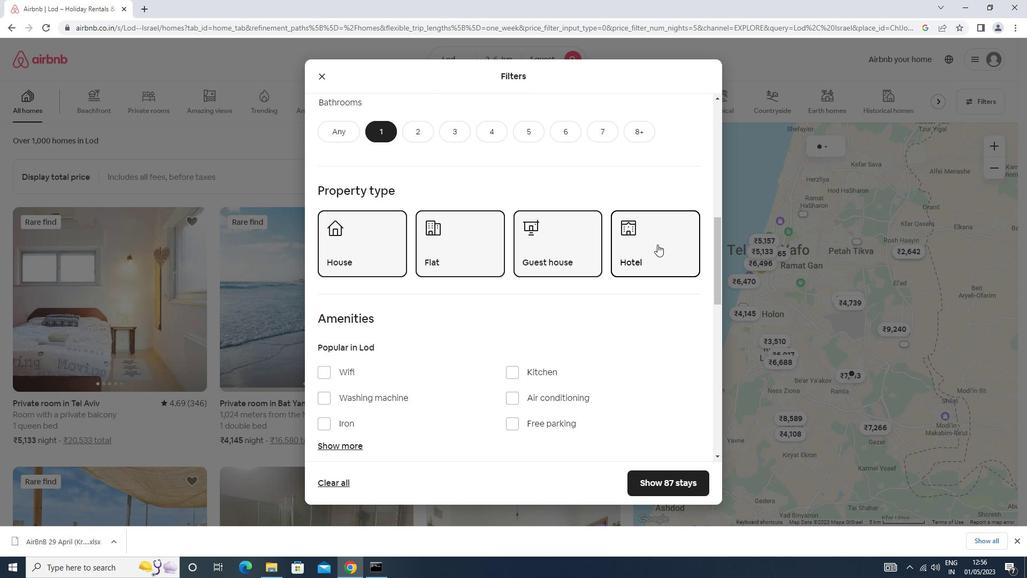 
Action: Mouse moved to (647, 250)
Screenshot: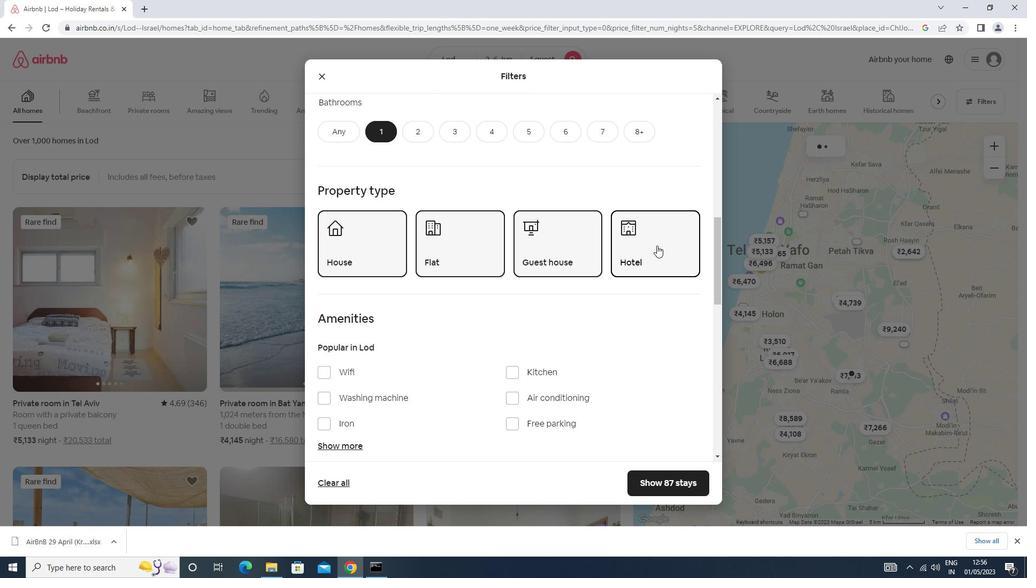 
Action: Mouse scrolled (647, 249) with delta (0, 0)
Screenshot: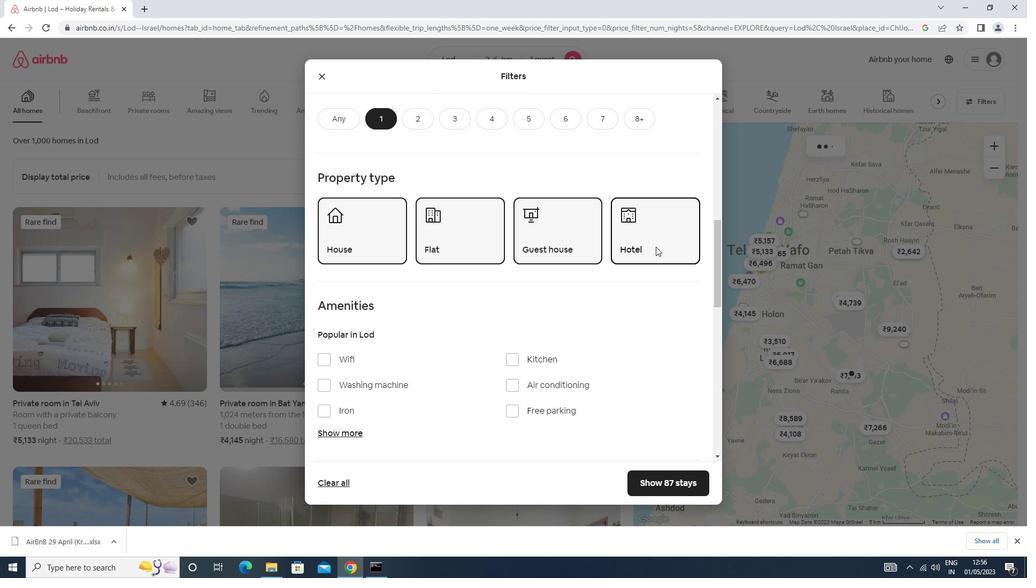 
Action: Mouse moved to (328, 162)
Screenshot: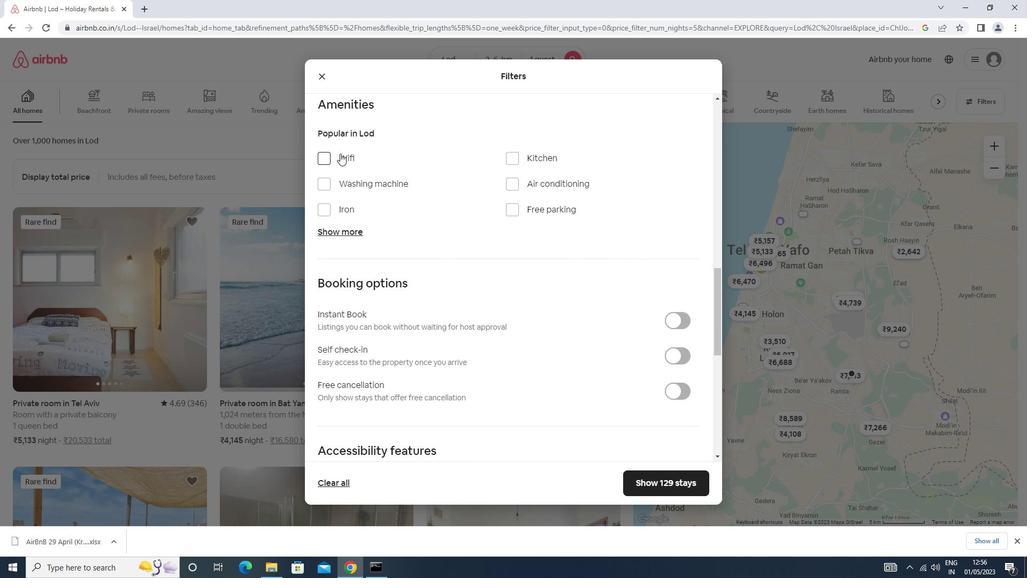 
Action: Mouse pressed left at (328, 162)
Screenshot: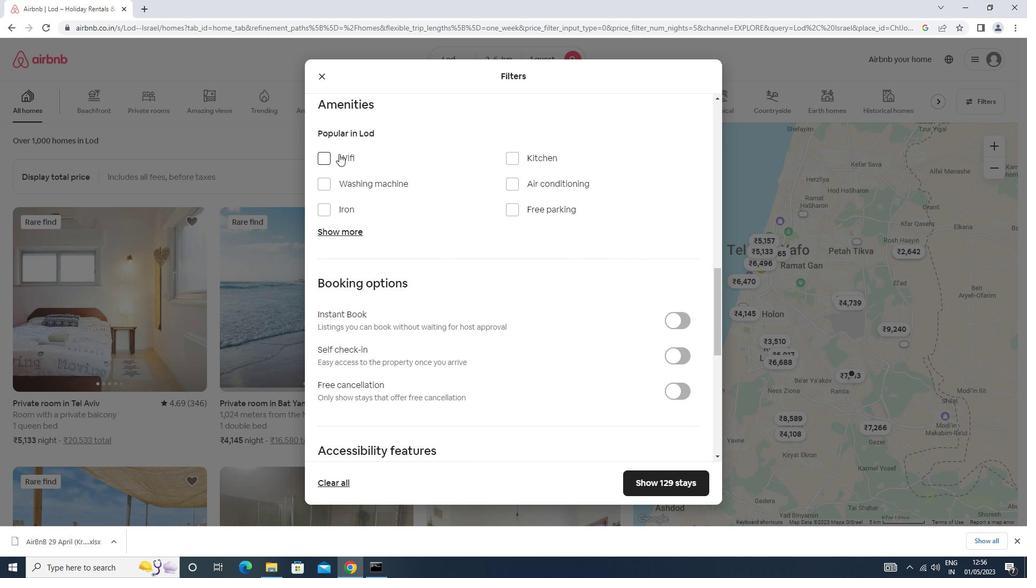 
Action: Mouse moved to (322, 186)
Screenshot: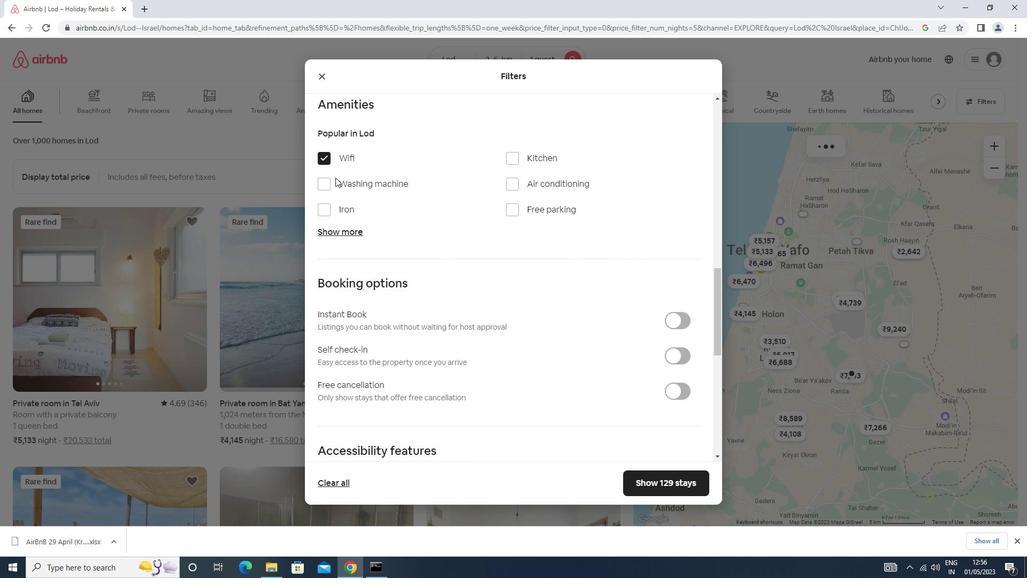 
Action: Mouse pressed left at (322, 186)
Screenshot: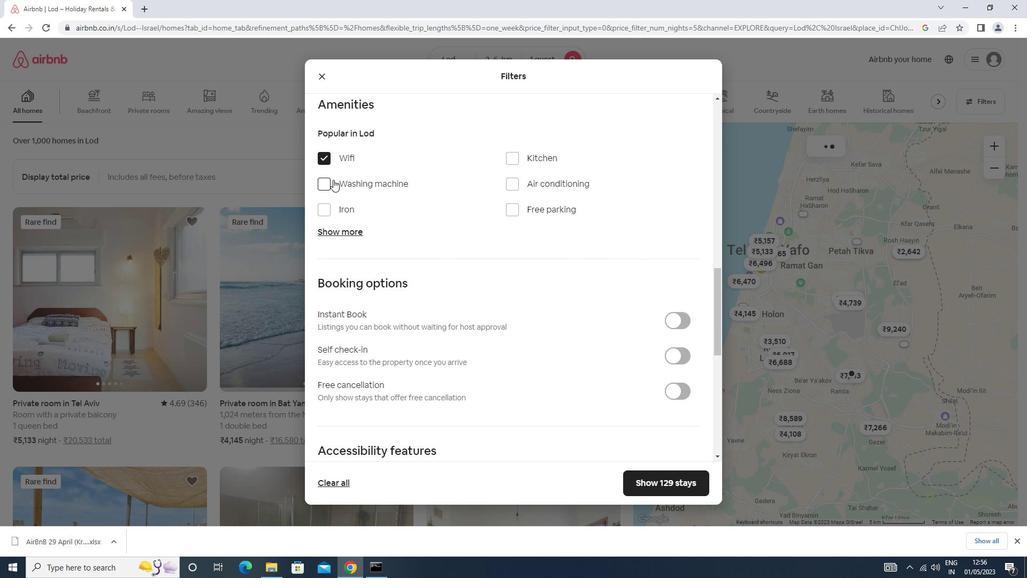 
Action: Mouse moved to (672, 352)
Screenshot: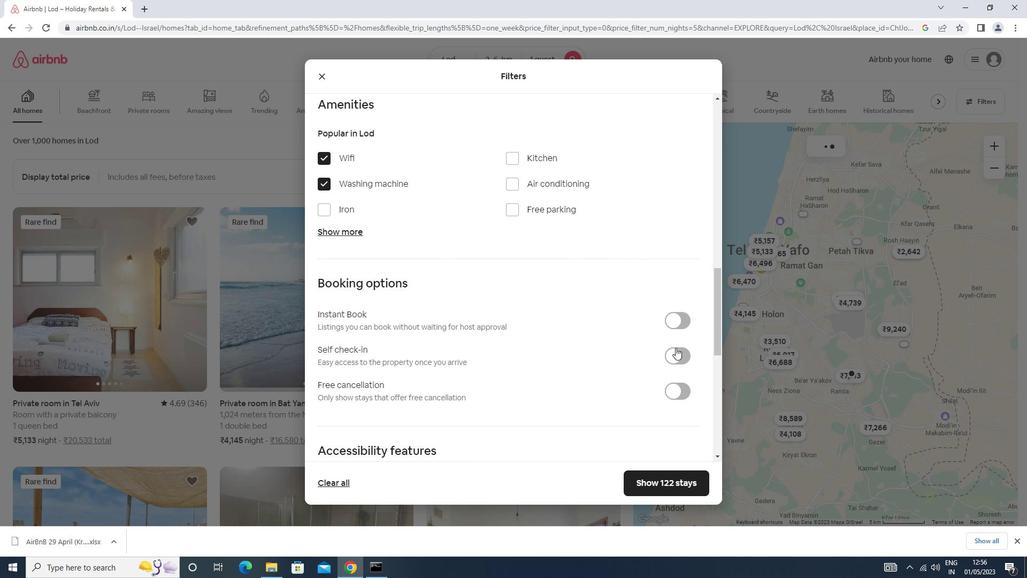 
Action: Mouse pressed left at (672, 352)
Screenshot: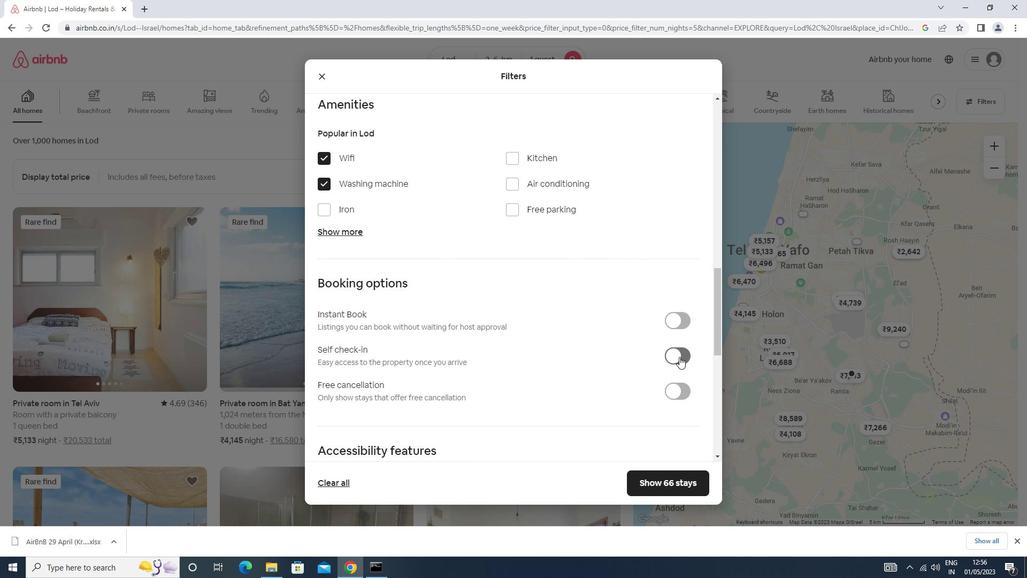 
Action: Mouse moved to (674, 352)
Screenshot: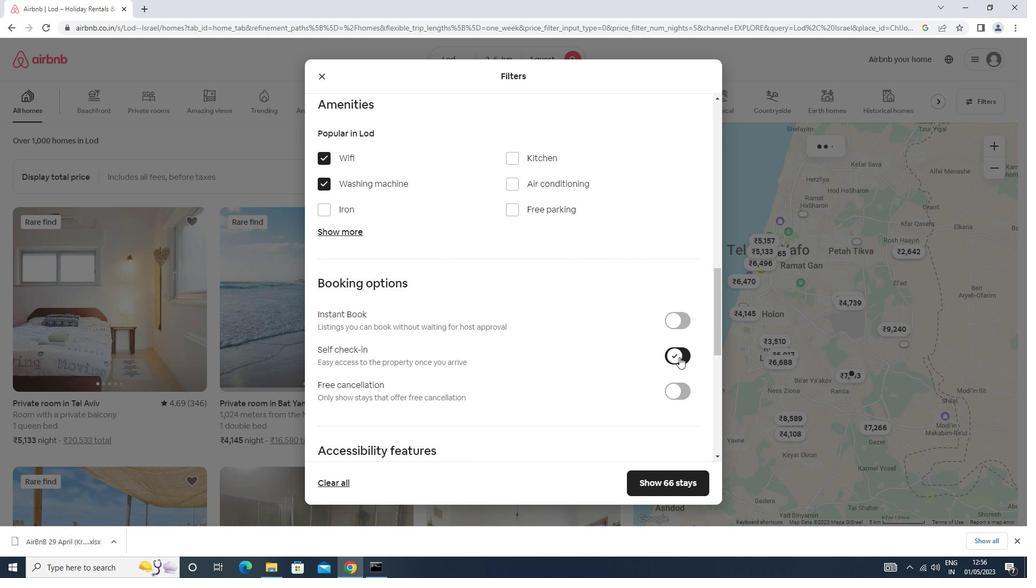 
Action: Mouse scrolled (674, 351) with delta (0, 0)
Screenshot: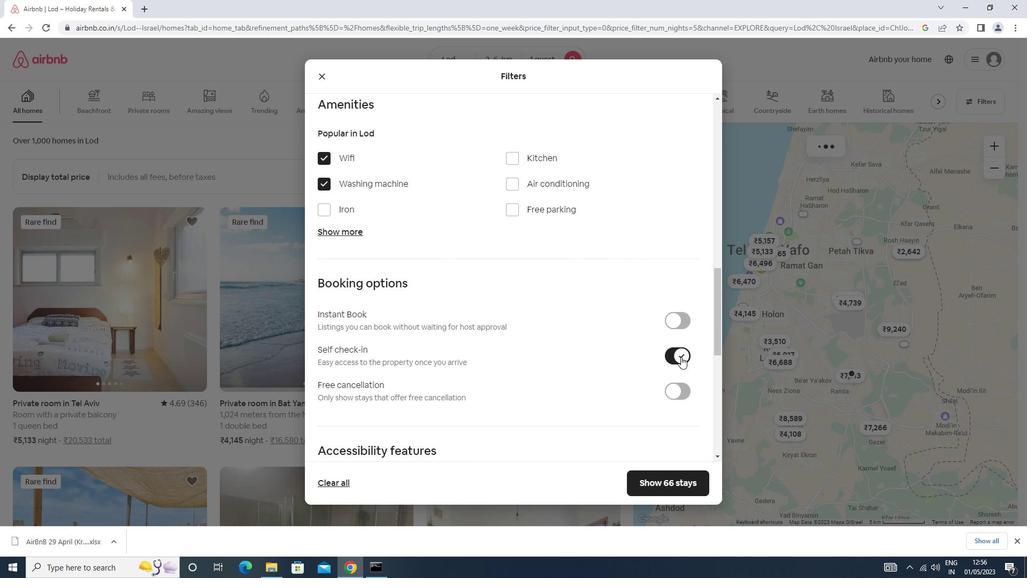 
Action: Mouse scrolled (674, 351) with delta (0, 0)
Screenshot: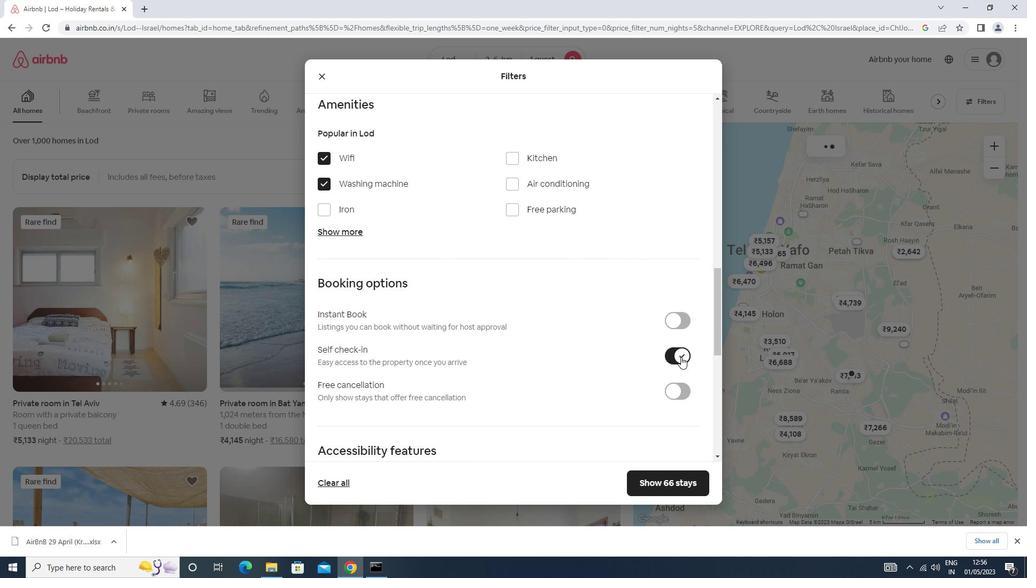 
Action: Mouse scrolled (674, 351) with delta (0, 0)
Screenshot: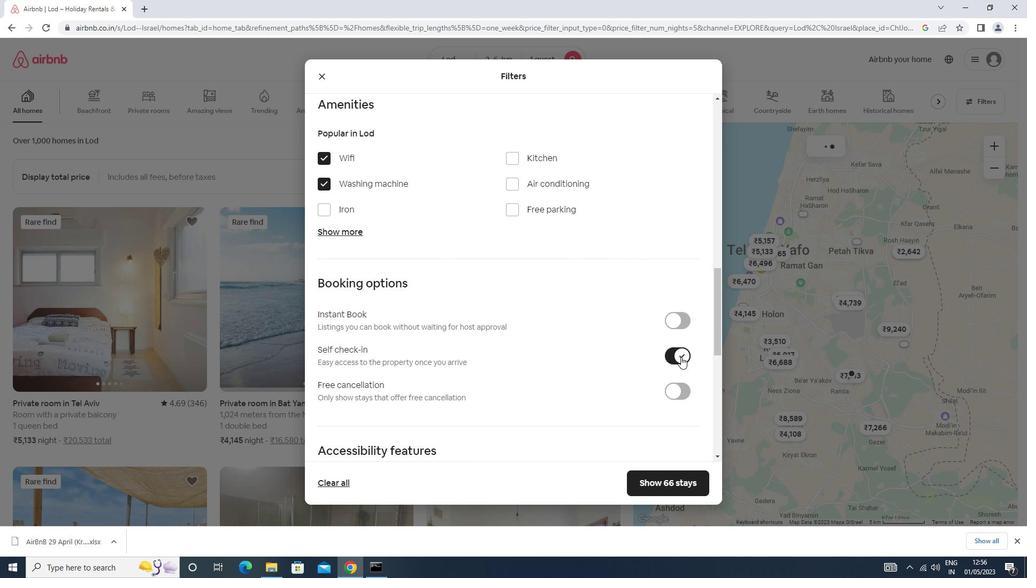 
Action: Mouse moved to (580, 368)
Screenshot: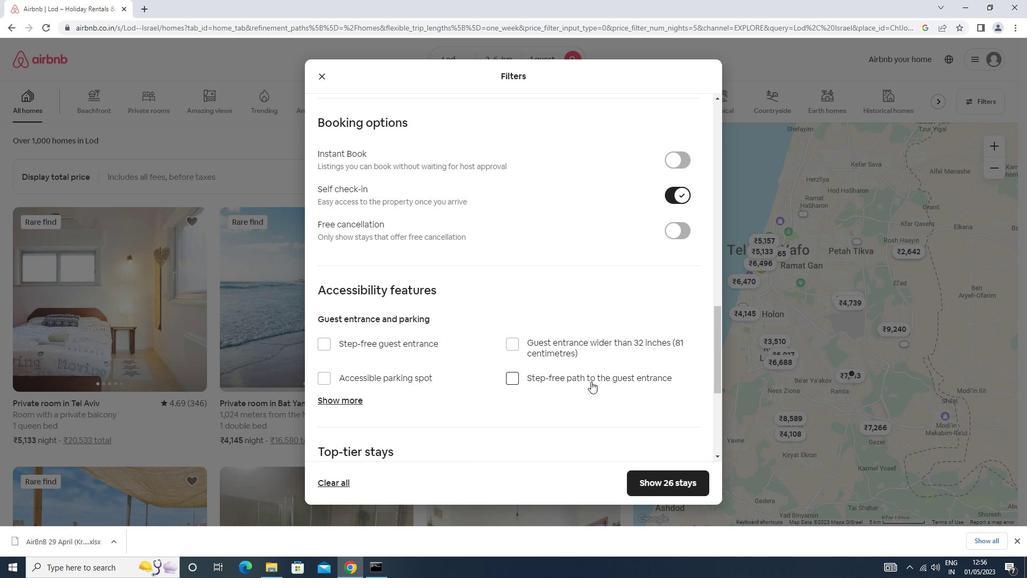 
Action: Mouse scrolled (580, 367) with delta (0, 0)
Screenshot: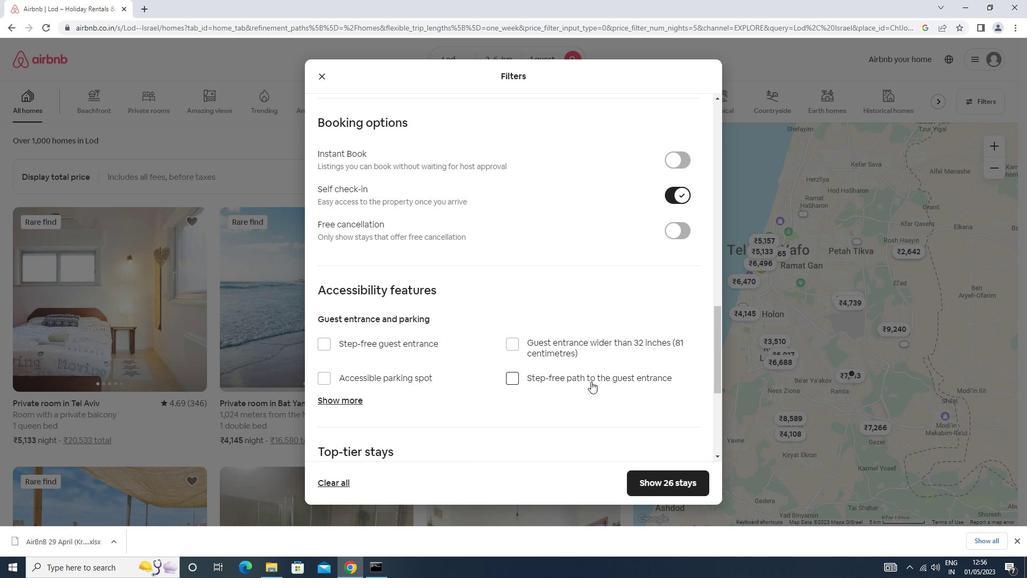 
Action: Mouse moved to (580, 368)
Screenshot: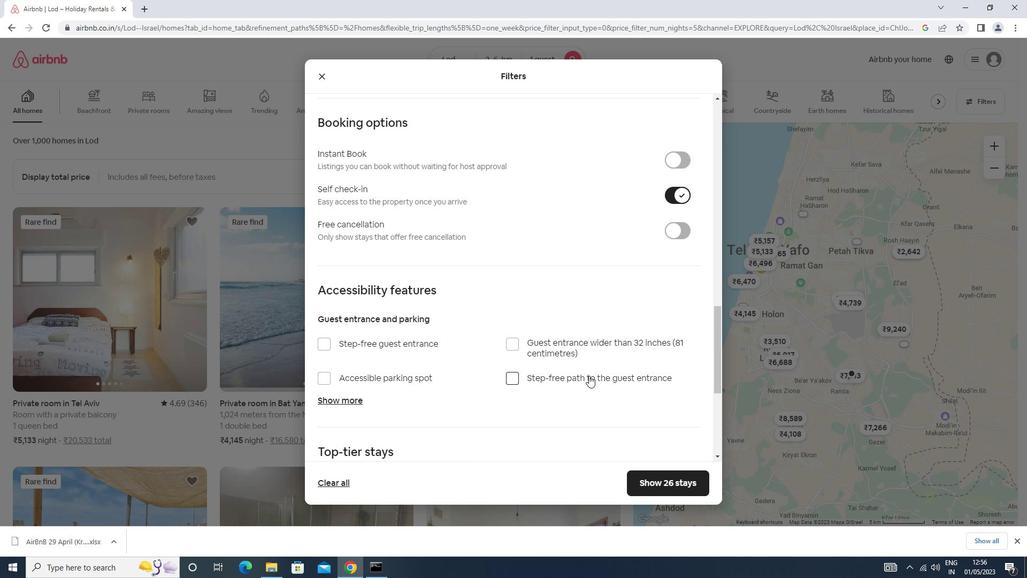 
Action: Mouse scrolled (580, 367) with delta (0, 0)
Screenshot: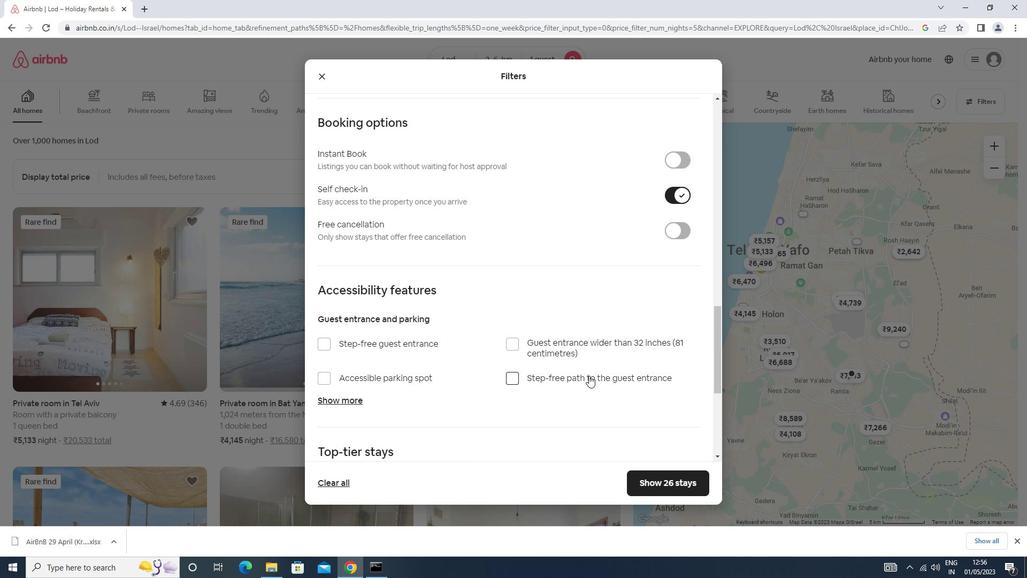
Action: Mouse moved to (579, 368)
Screenshot: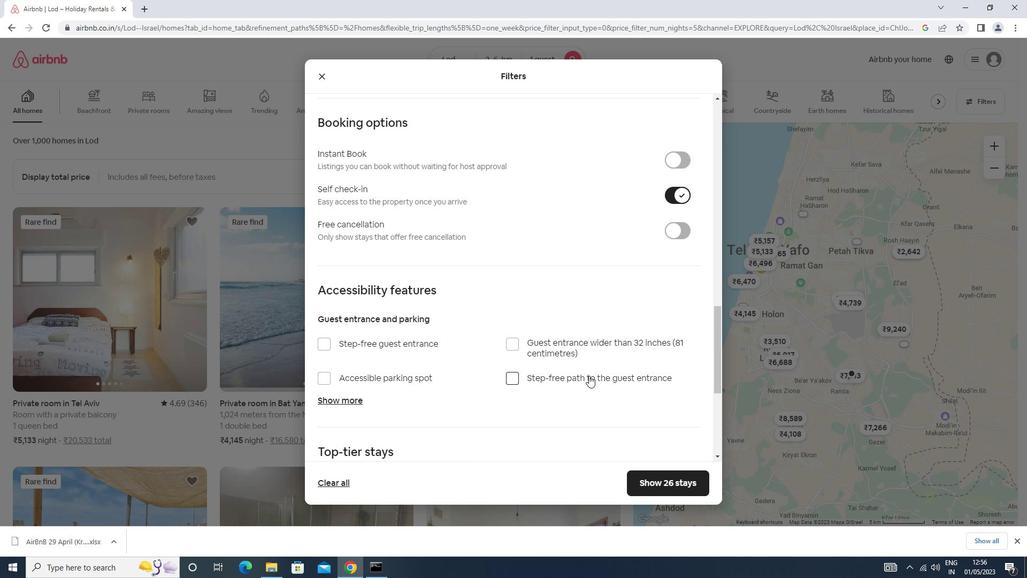 
Action: Mouse scrolled (579, 367) with delta (0, 0)
Screenshot: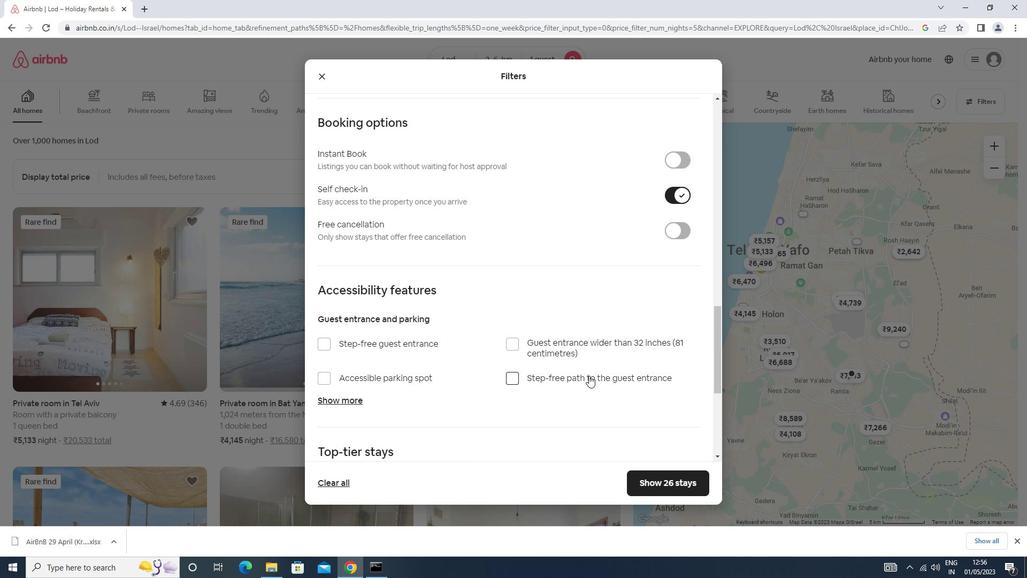 
Action: Mouse moved to (579, 368)
Screenshot: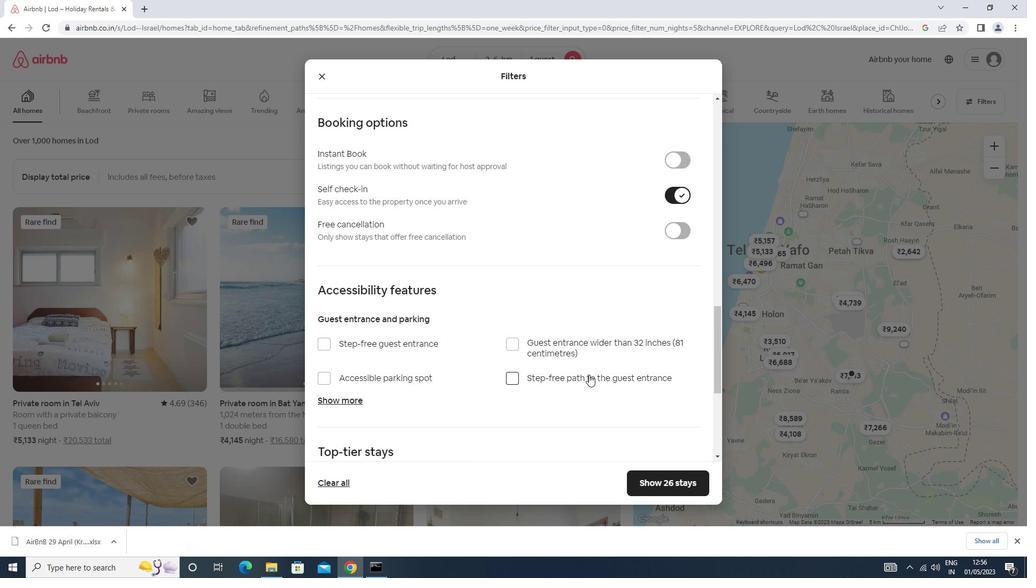 
Action: Mouse scrolled (579, 368) with delta (0, 0)
Screenshot: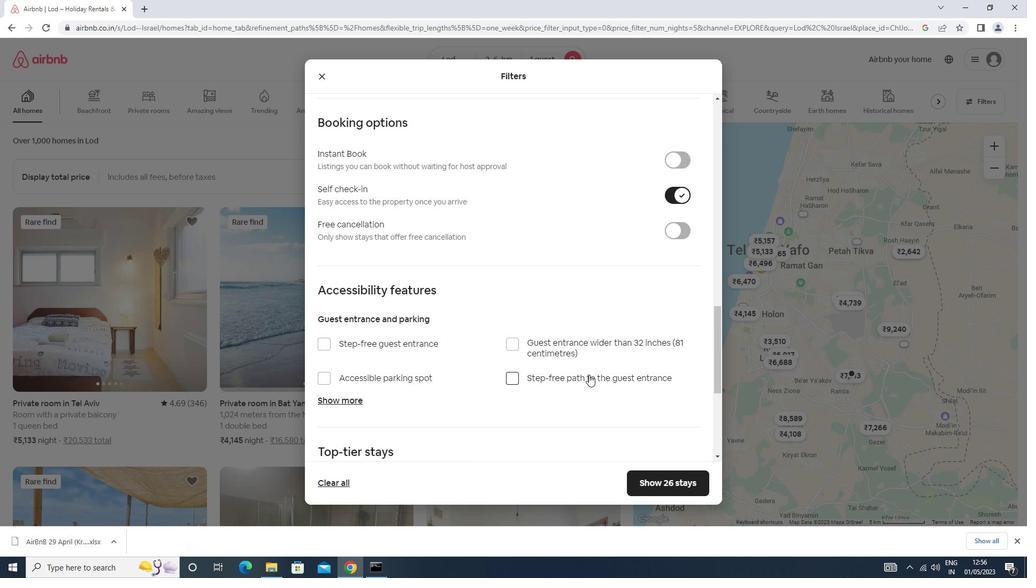
Action: Mouse scrolled (579, 368) with delta (0, 0)
Screenshot: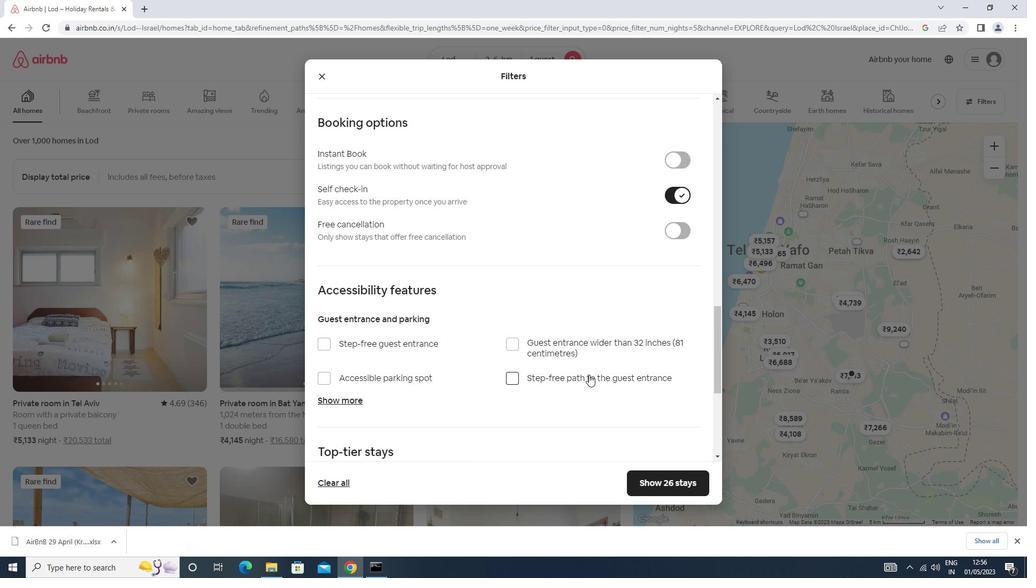 
Action: Mouse scrolled (579, 368) with delta (0, 0)
Screenshot: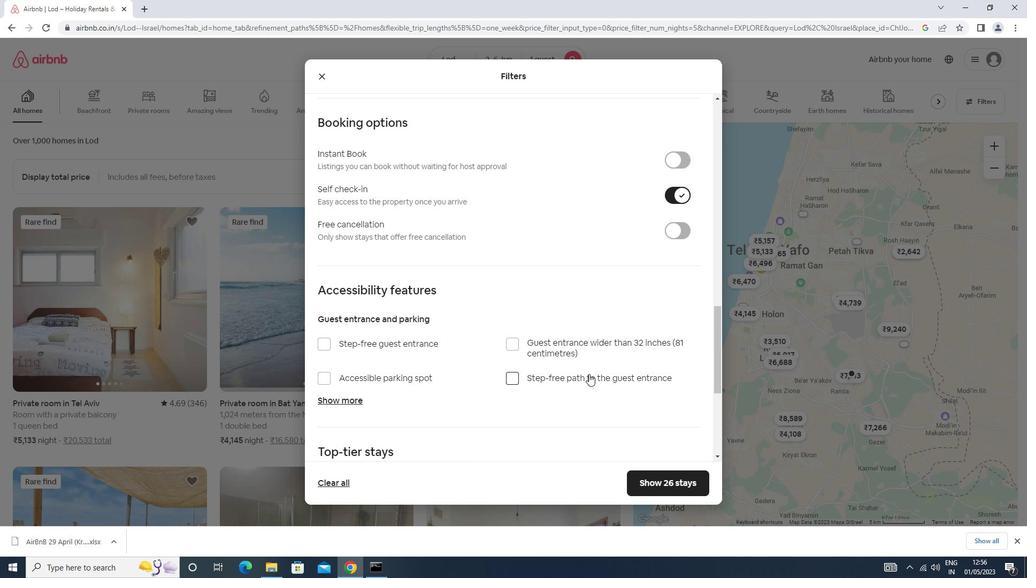 
Action: Mouse moved to (579, 369)
Screenshot: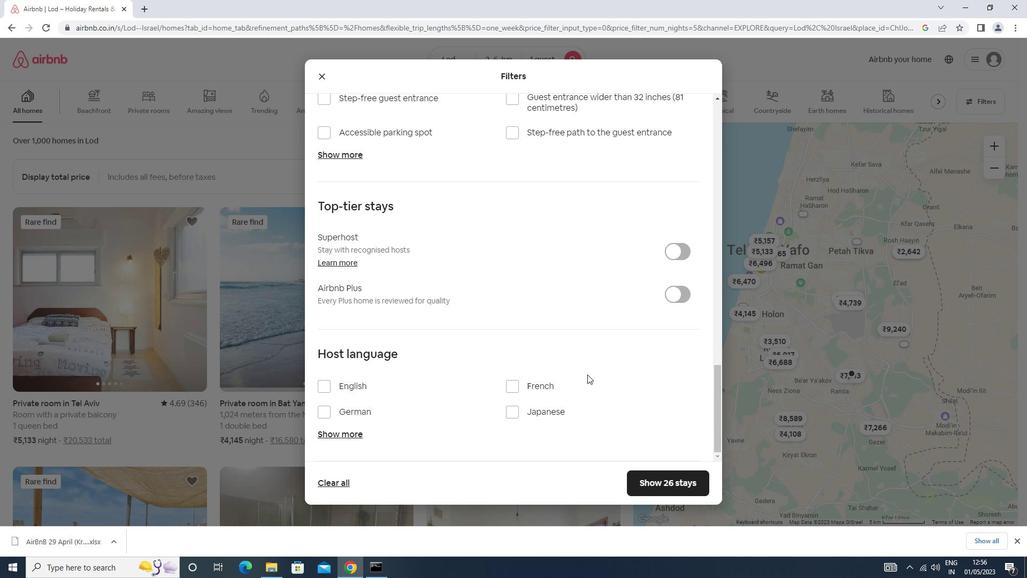 
Action: Mouse scrolled (579, 369) with delta (0, 0)
Screenshot: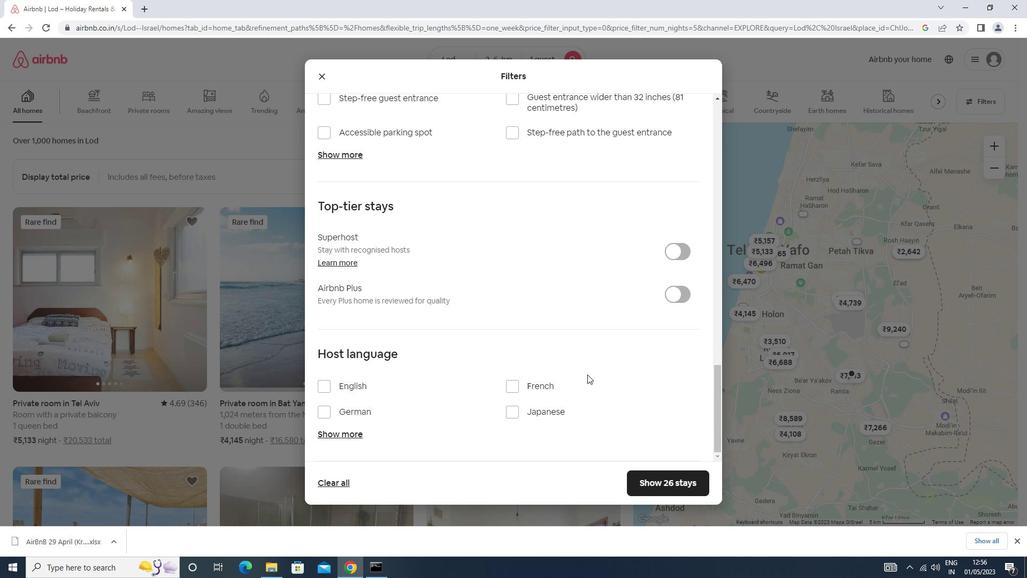 
Action: Mouse moved to (578, 369)
Screenshot: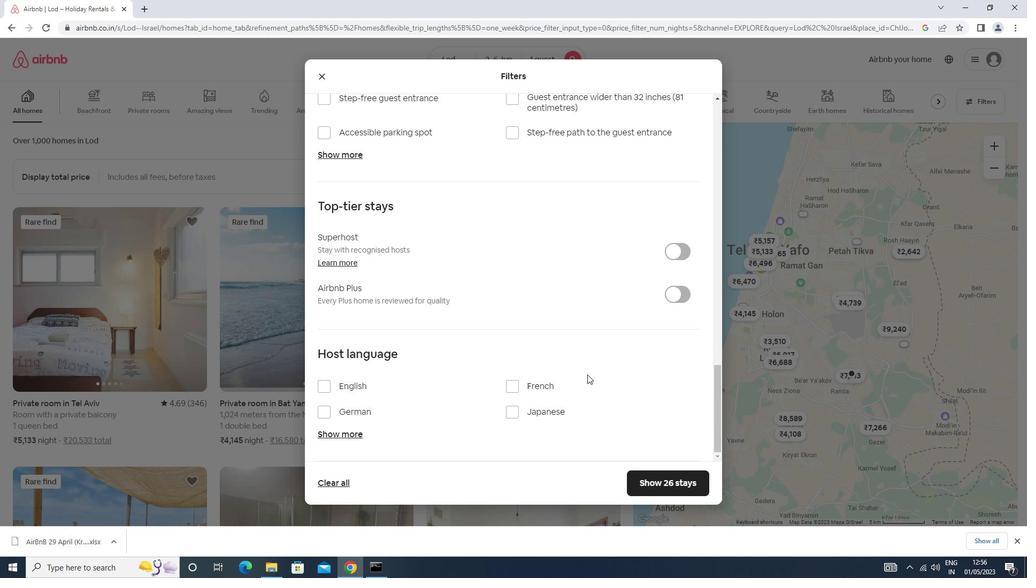 
Action: Mouse scrolled (578, 369) with delta (0, 0)
Screenshot: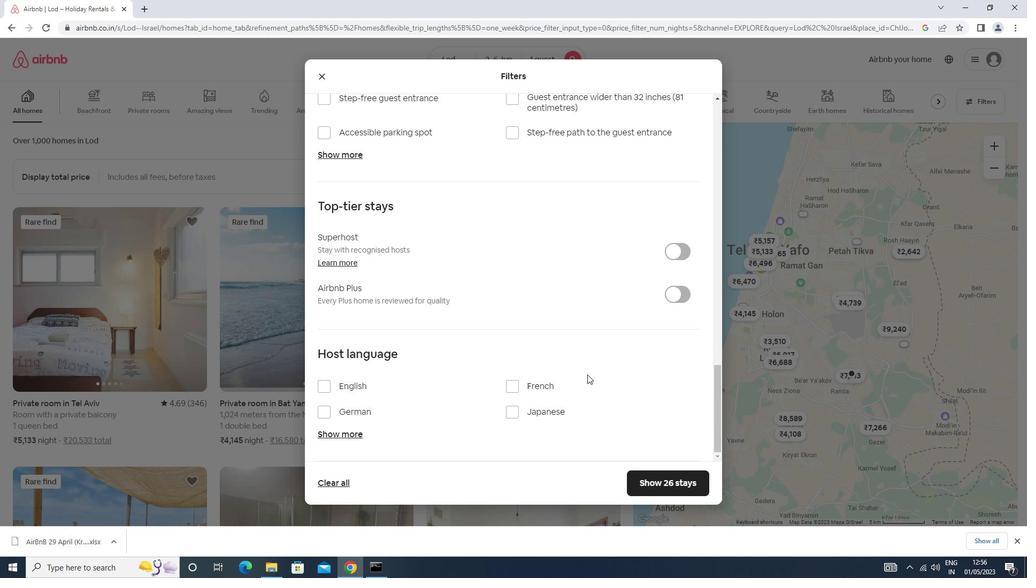 
Action: Mouse moved to (578, 369)
Screenshot: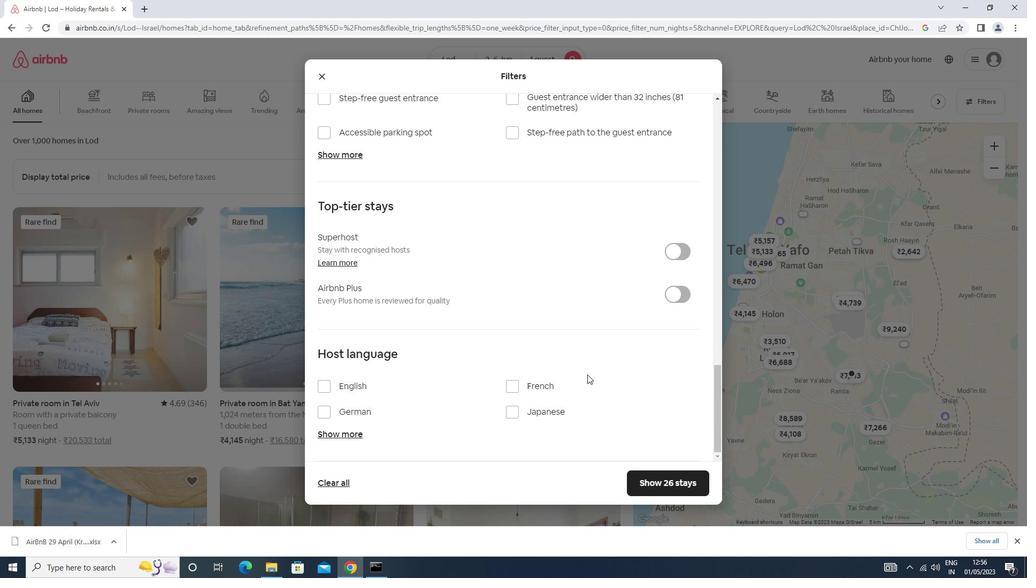 
Action: Mouse scrolled (578, 369) with delta (0, 0)
Screenshot: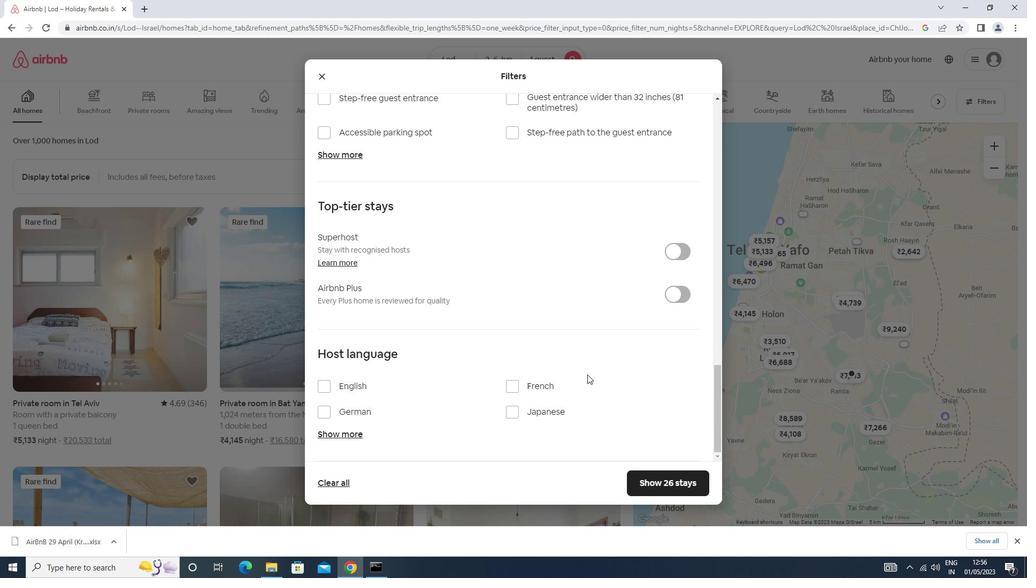 
Action: Mouse scrolled (578, 369) with delta (0, 0)
Screenshot: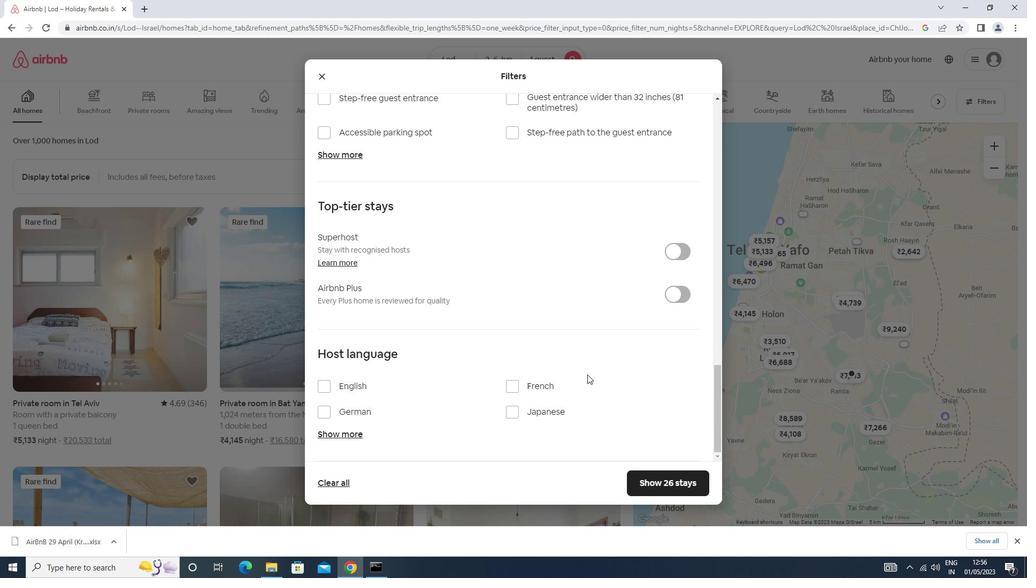 
Action: Mouse moved to (578, 370)
Screenshot: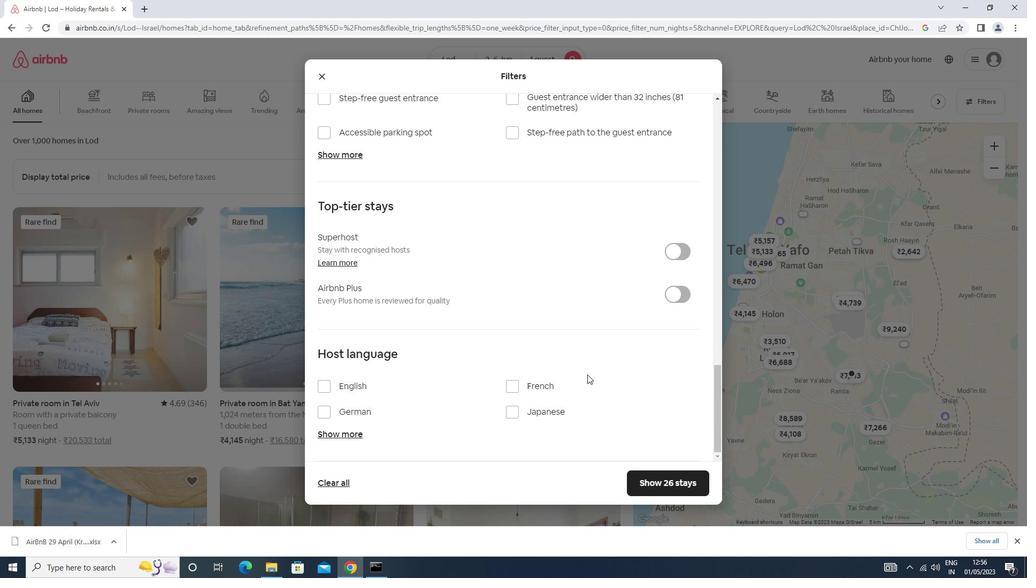 
Action: Mouse scrolled (578, 369) with delta (0, 0)
Screenshot: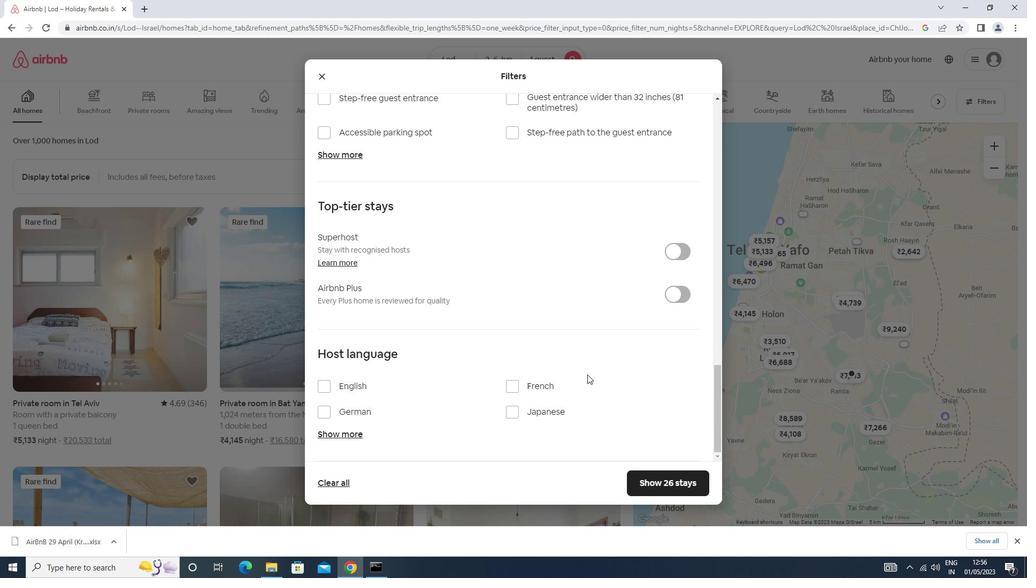 
Action: Mouse moved to (314, 376)
Screenshot: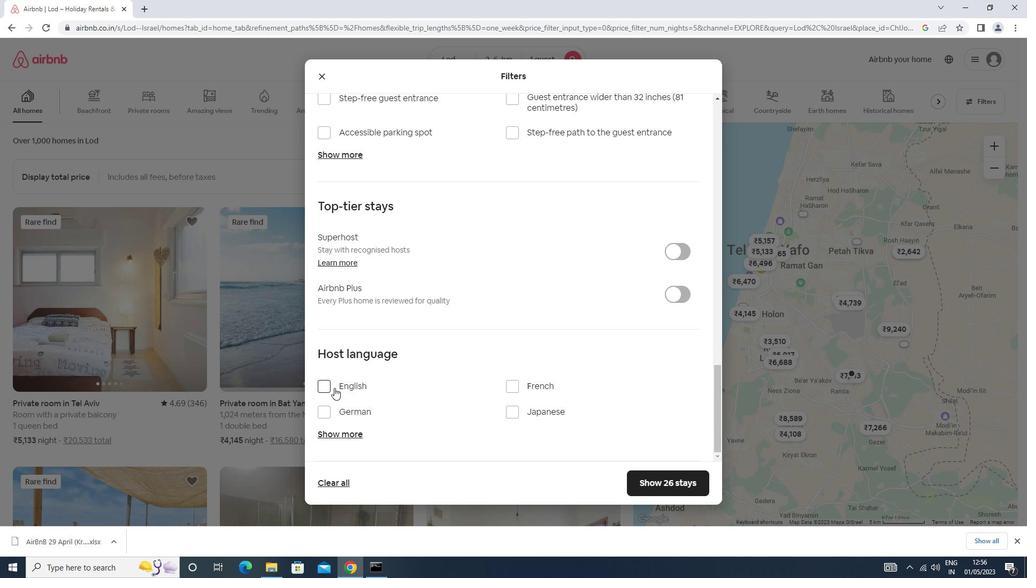 
Action: Mouse pressed left at (314, 376)
Screenshot: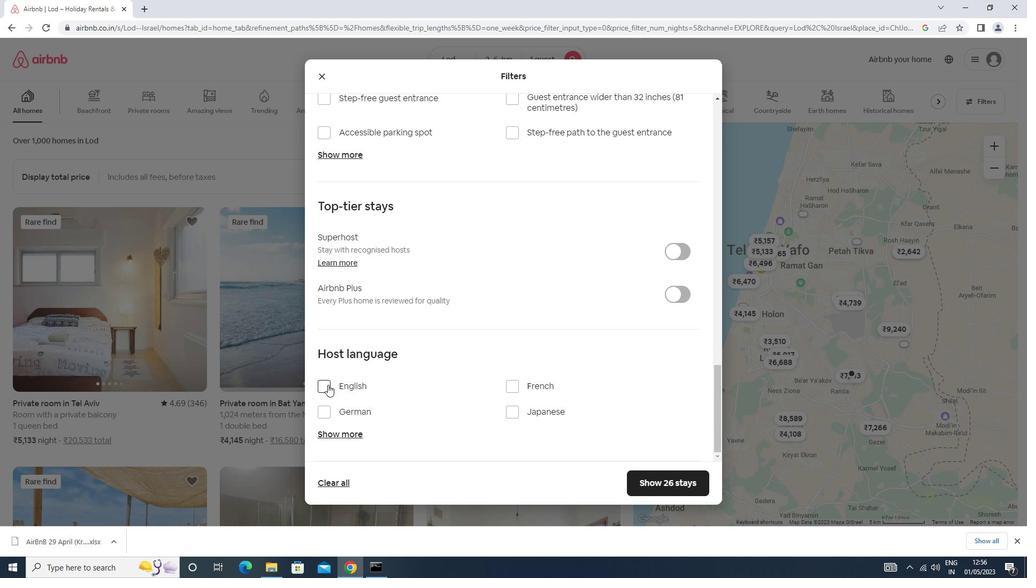 
Action: Mouse moved to (641, 465)
Screenshot: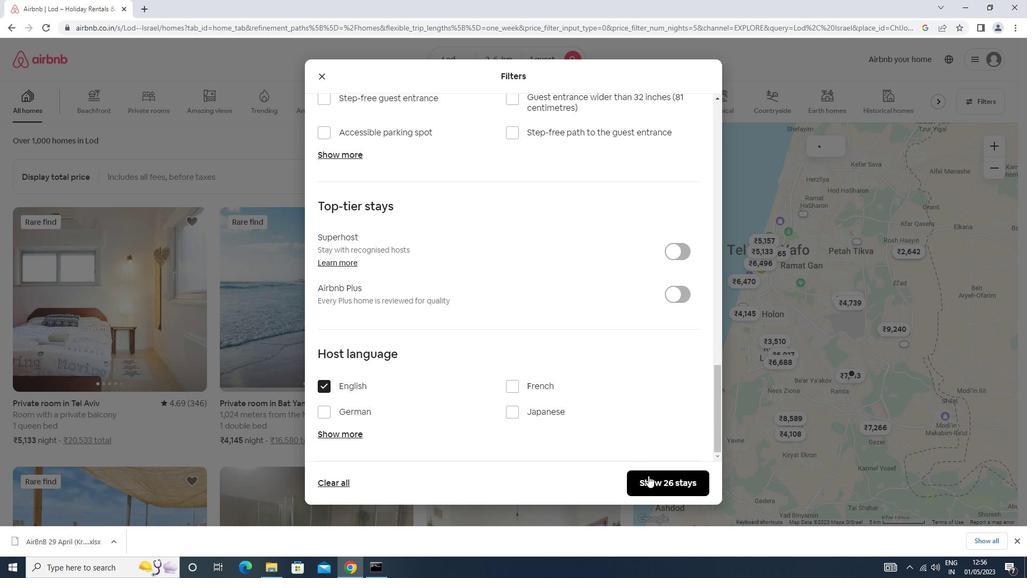 
Action: Mouse pressed left at (641, 465)
Screenshot: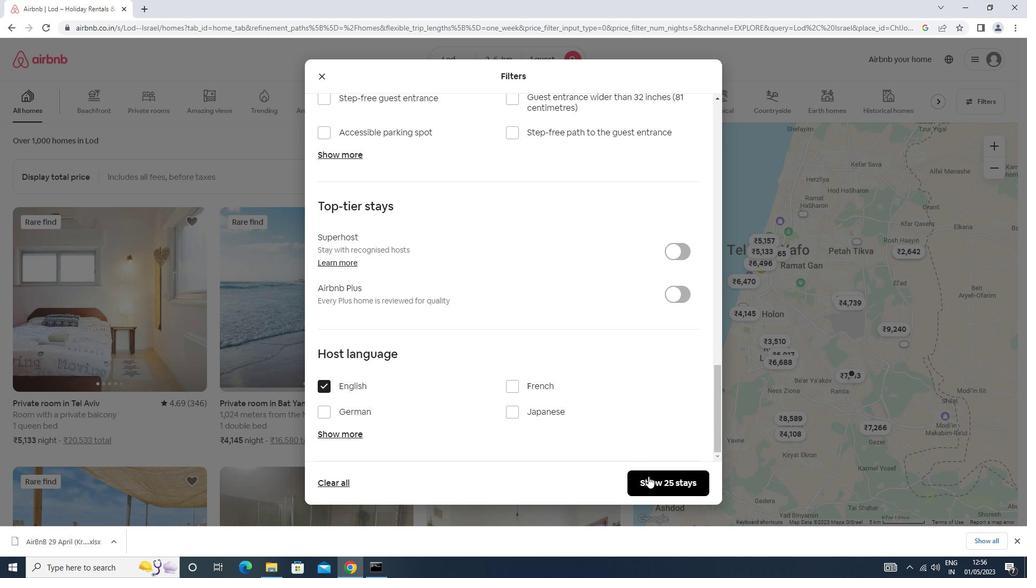 
Action: Mouse moved to (641, 465)
Screenshot: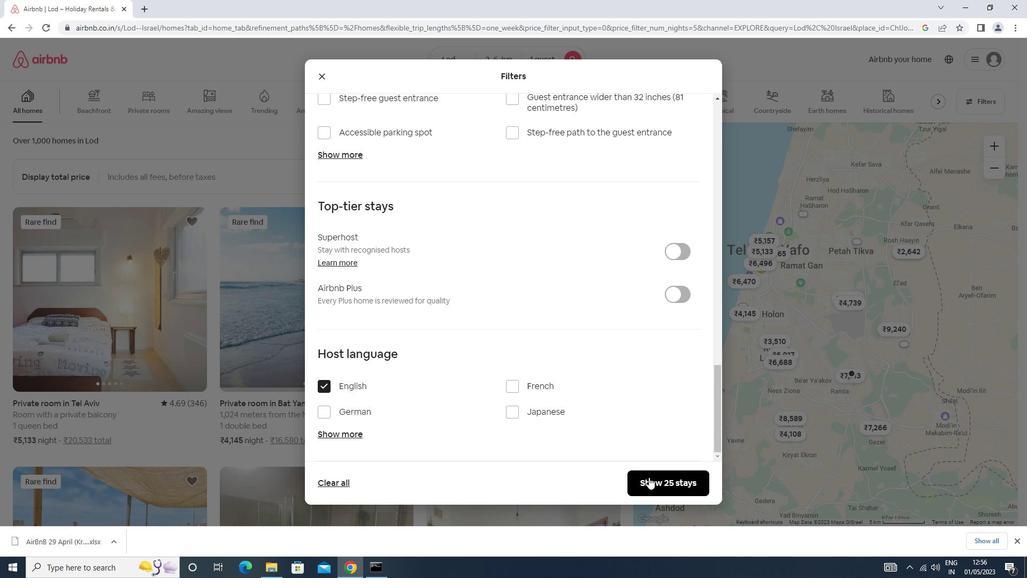 
